 Task: Open Card Climbing Review in Board Content Strategy Implementation to Workspace Cloud Computing Software and add a team member Softage.2@softage.net, a label Red, a checklist Motorsports, an attachment from your google drive, a color Red and finally, add a card description 'Create and send out employee engagement survey on company vision' and a comment 'We should approach this task with a sense of experimentation and exploration, willing to try new things and take risks.'. Add a start date 'Jan 02, 1900' with a due date 'Jan 09, 1900'
Action: Mouse moved to (86, 321)
Screenshot: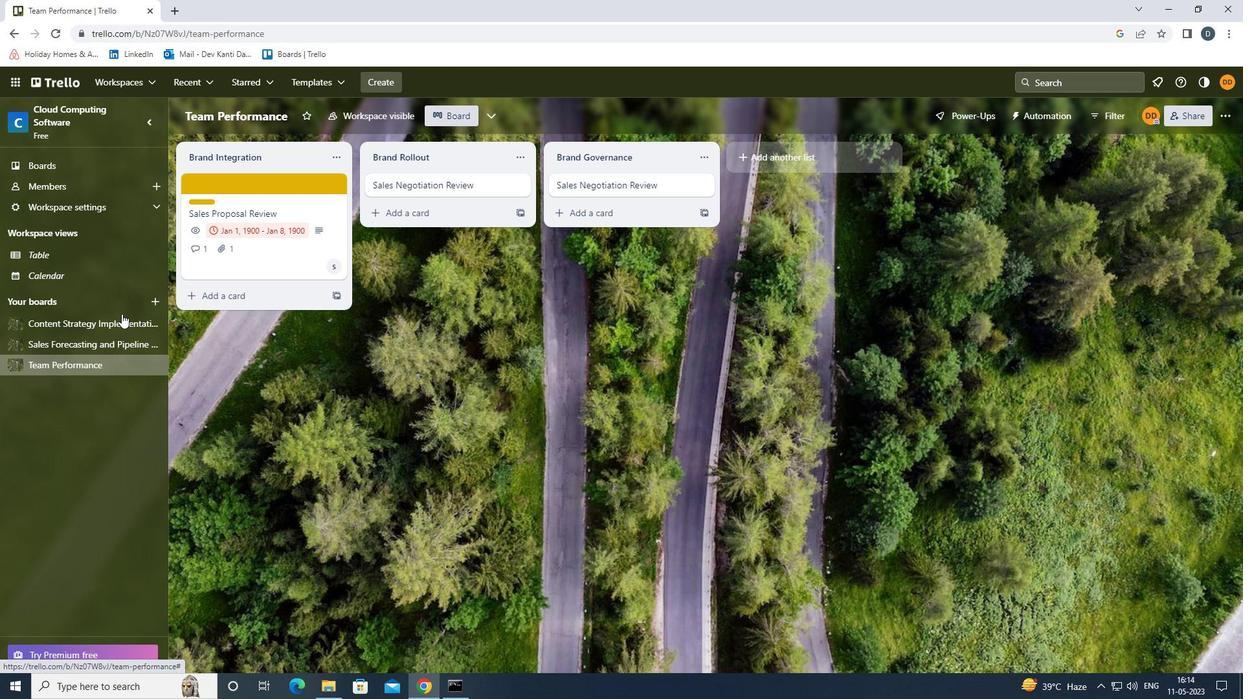 
Action: Mouse pressed left at (86, 321)
Screenshot: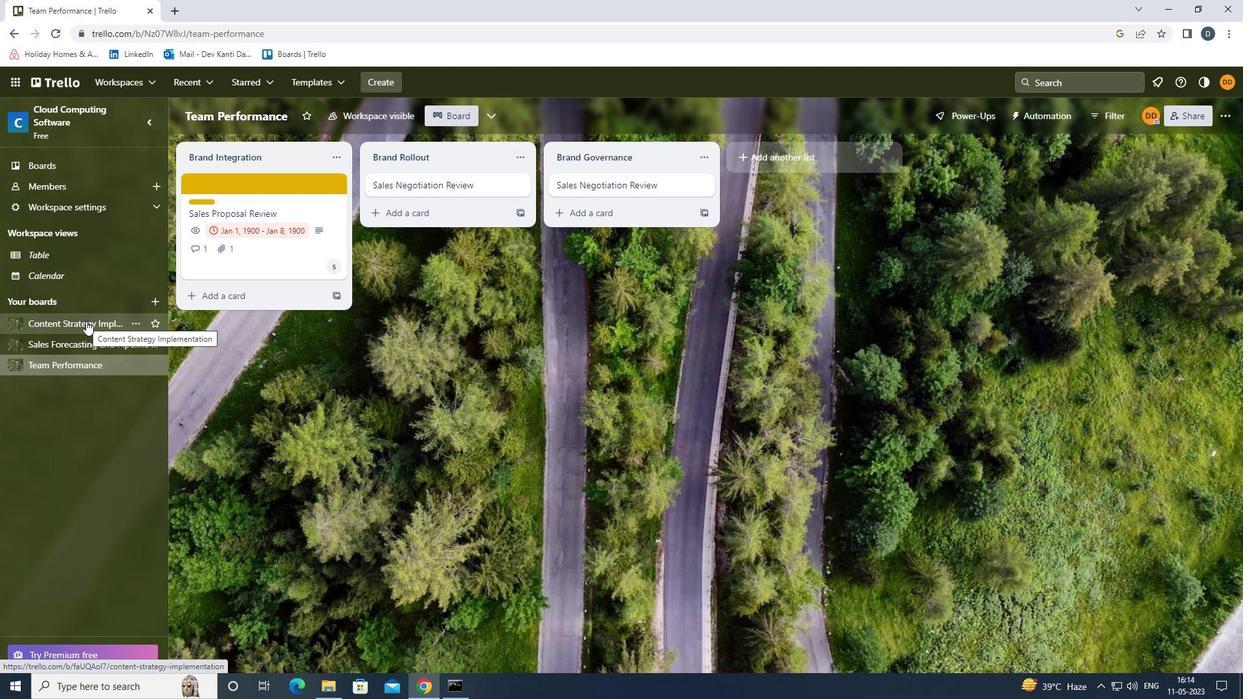 
Action: Mouse moved to (270, 191)
Screenshot: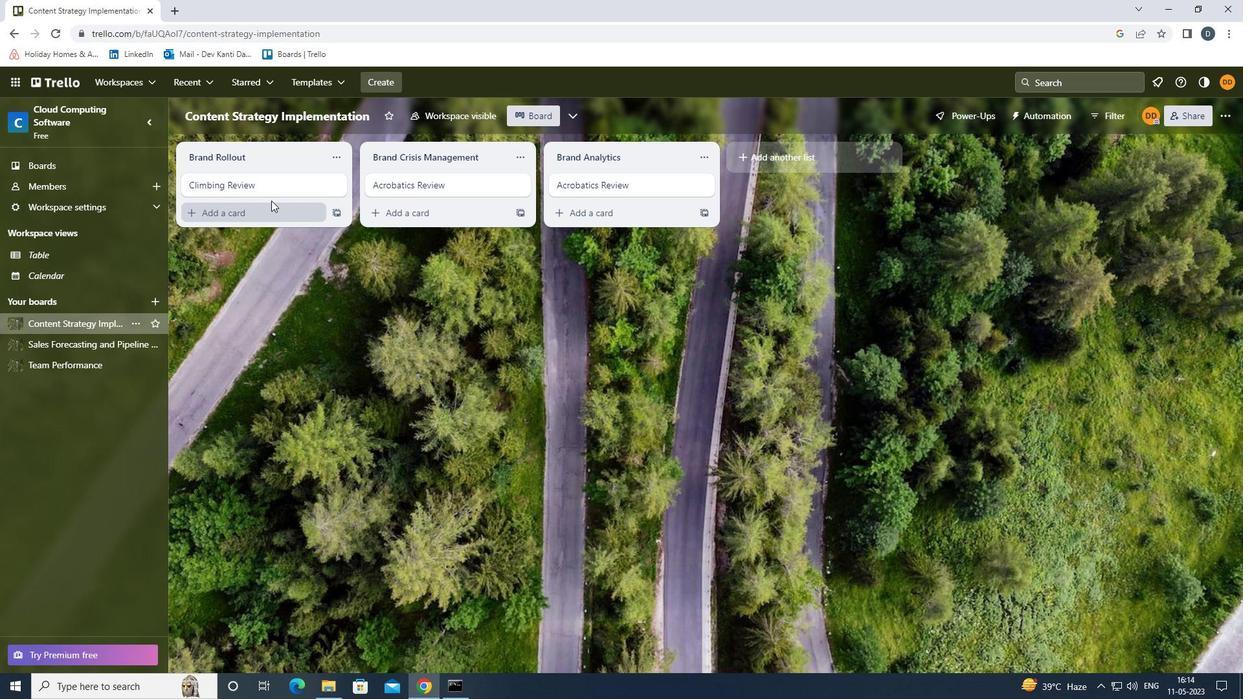 
Action: Mouse pressed left at (270, 191)
Screenshot: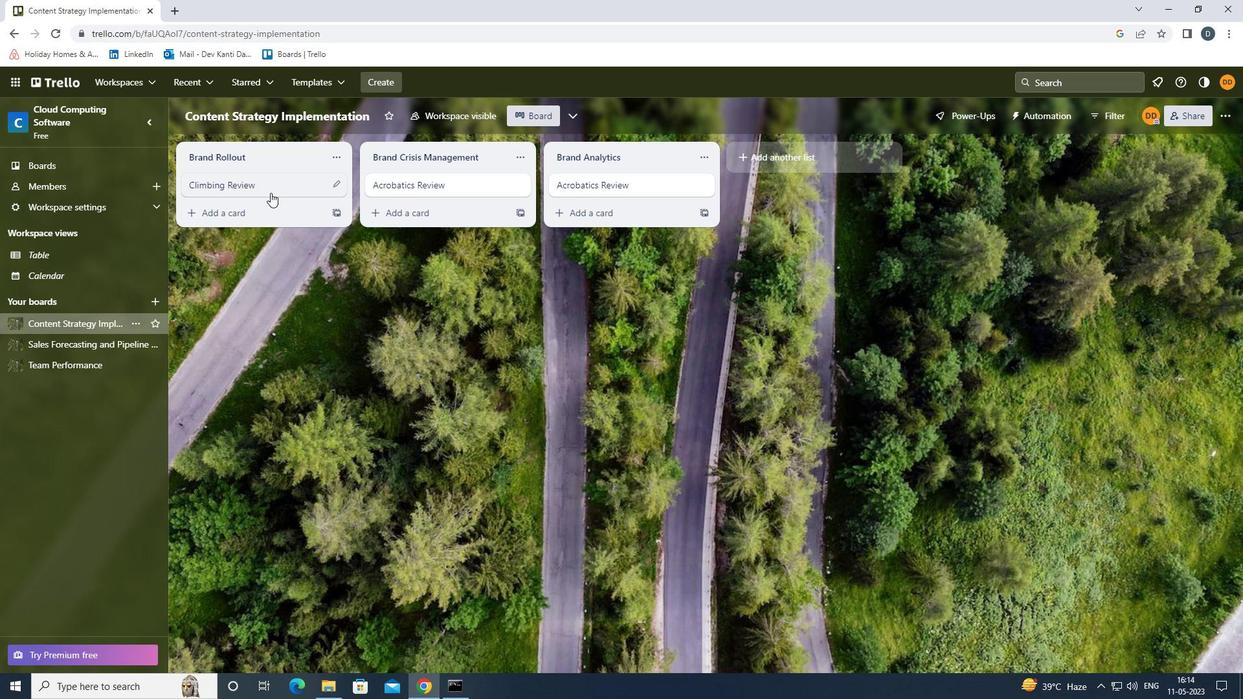 
Action: Mouse moved to (772, 185)
Screenshot: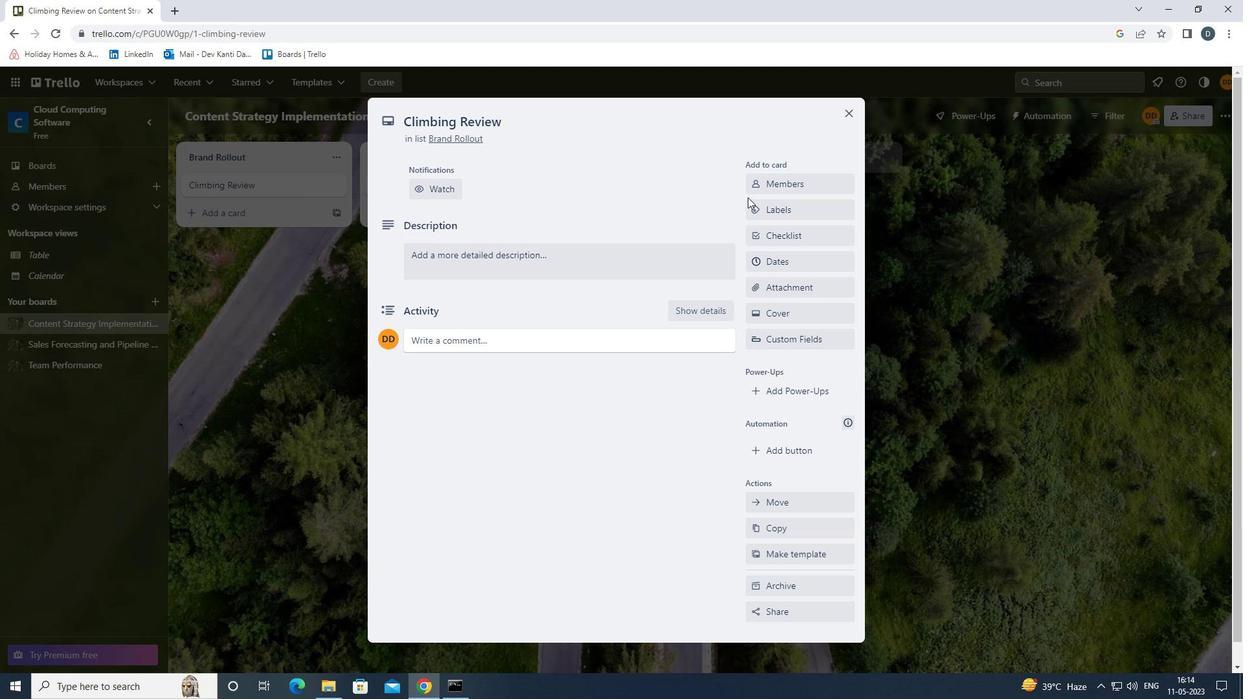 
Action: Mouse pressed left at (772, 185)
Screenshot: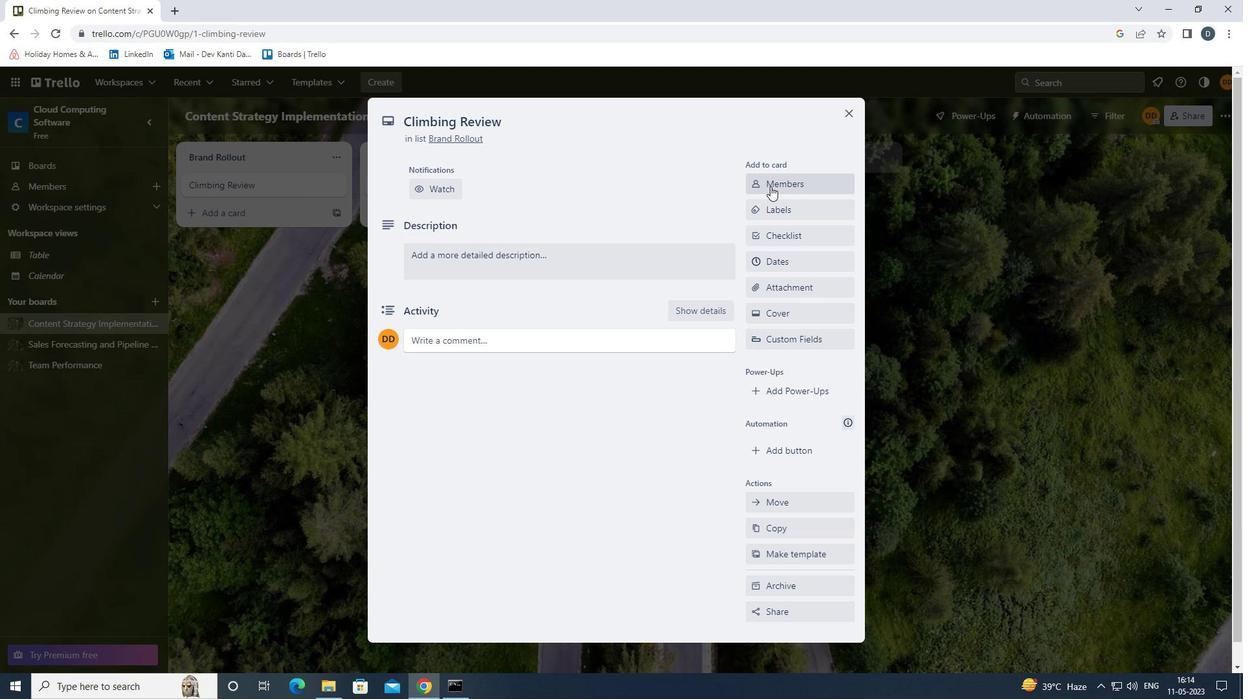 
Action: Key pressed <Key.shift>SOFTAGE.2<Key.shift><Key.shift><Key.shift><Key.shift><Key.shift><Key.shift><Key.shift><Key.shift><Key.shift><Key.shift><Key.shift><Key.shift><Key.shift><Key.shift>@SOFTAGE.NET
Screenshot: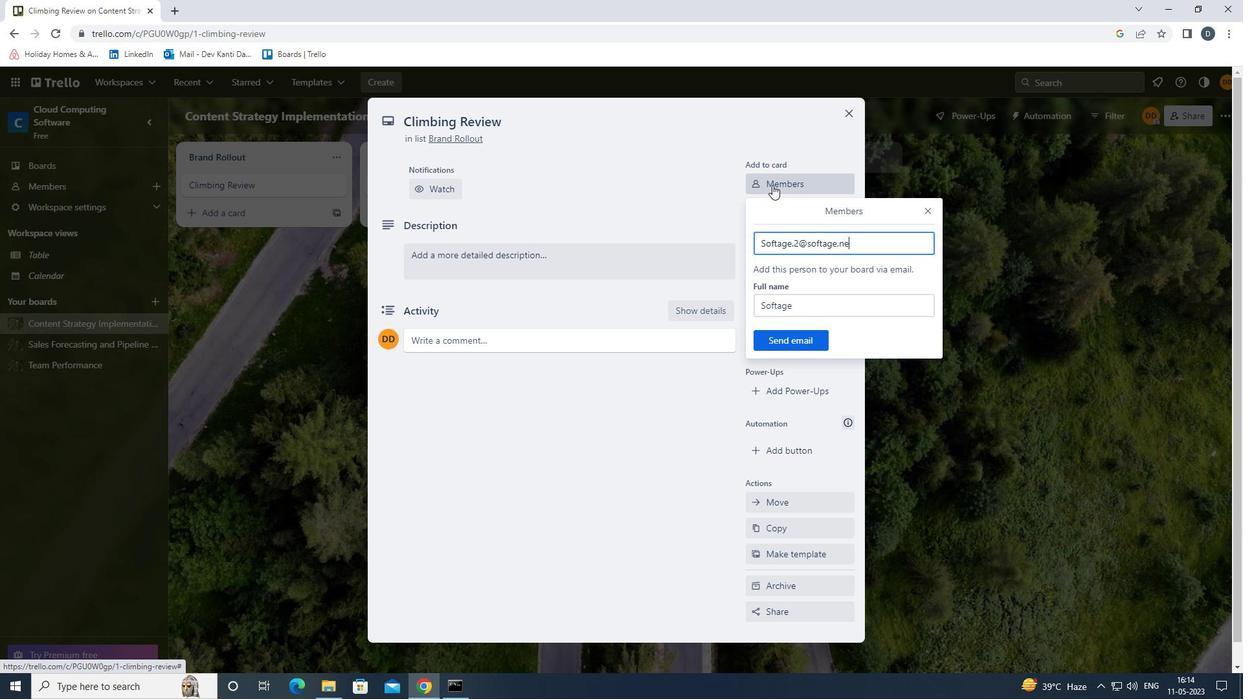 
Action: Mouse moved to (796, 342)
Screenshot: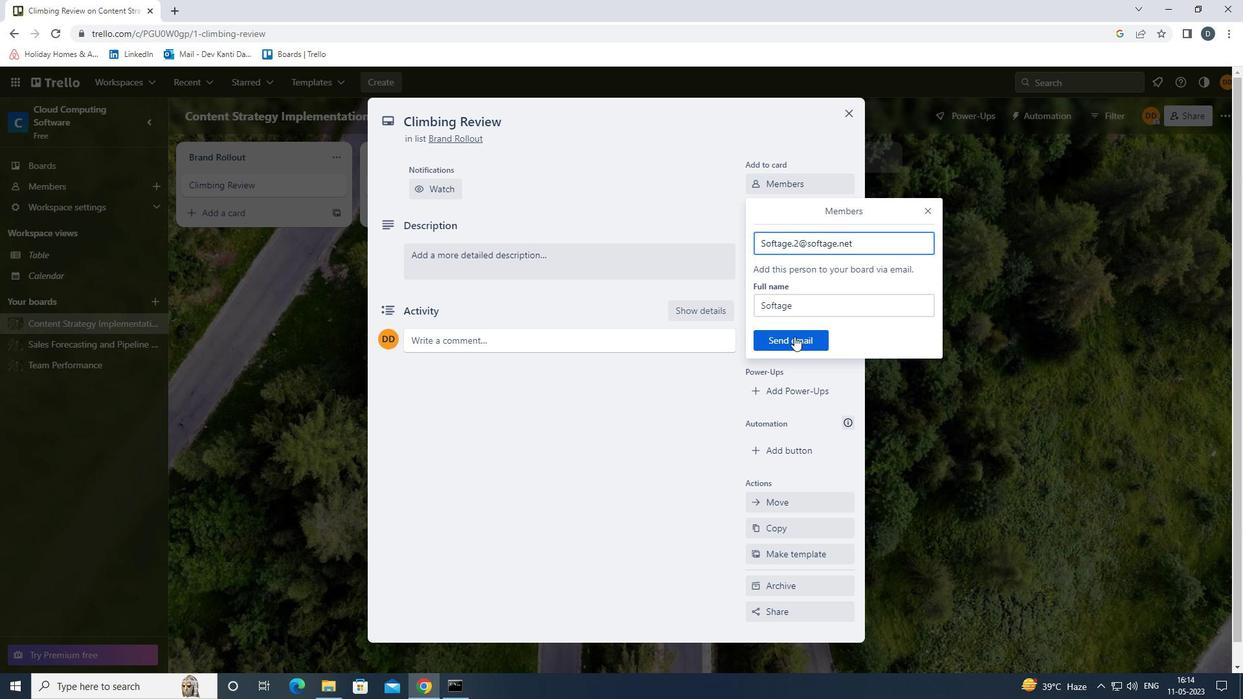 
Action: Mouse pressed left at (796, 342)
Screenshot: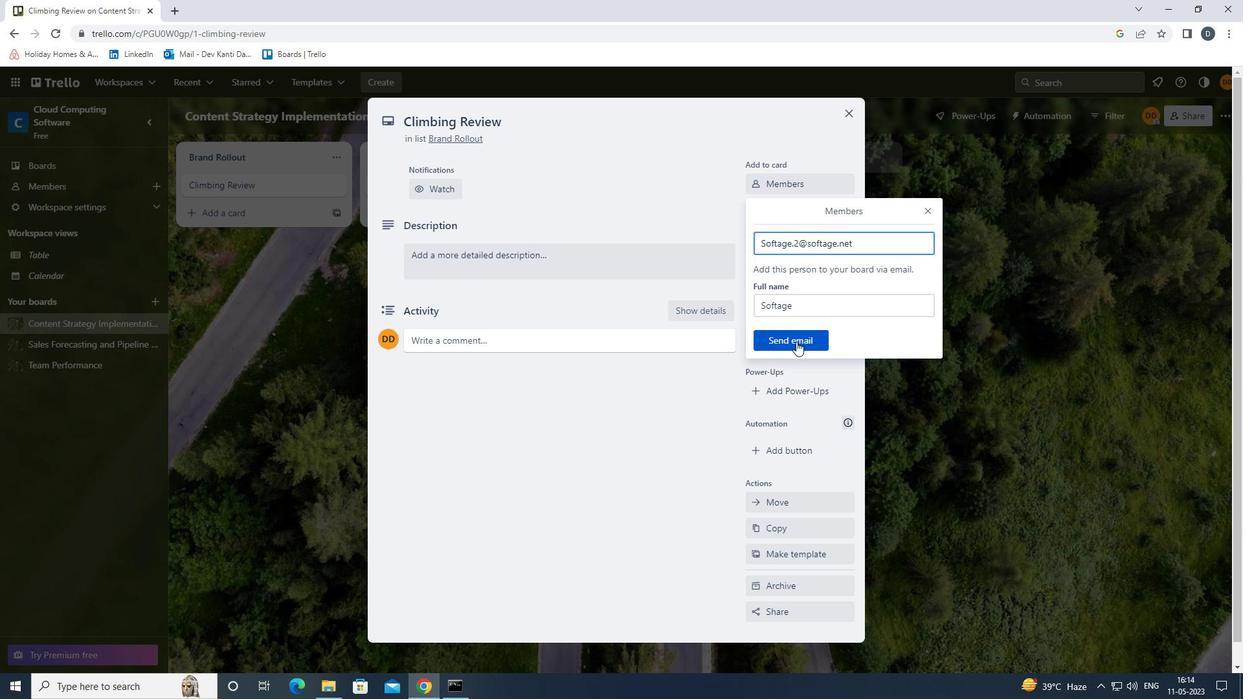 
Action: Mouse moved to (801, 254)
Screenshot: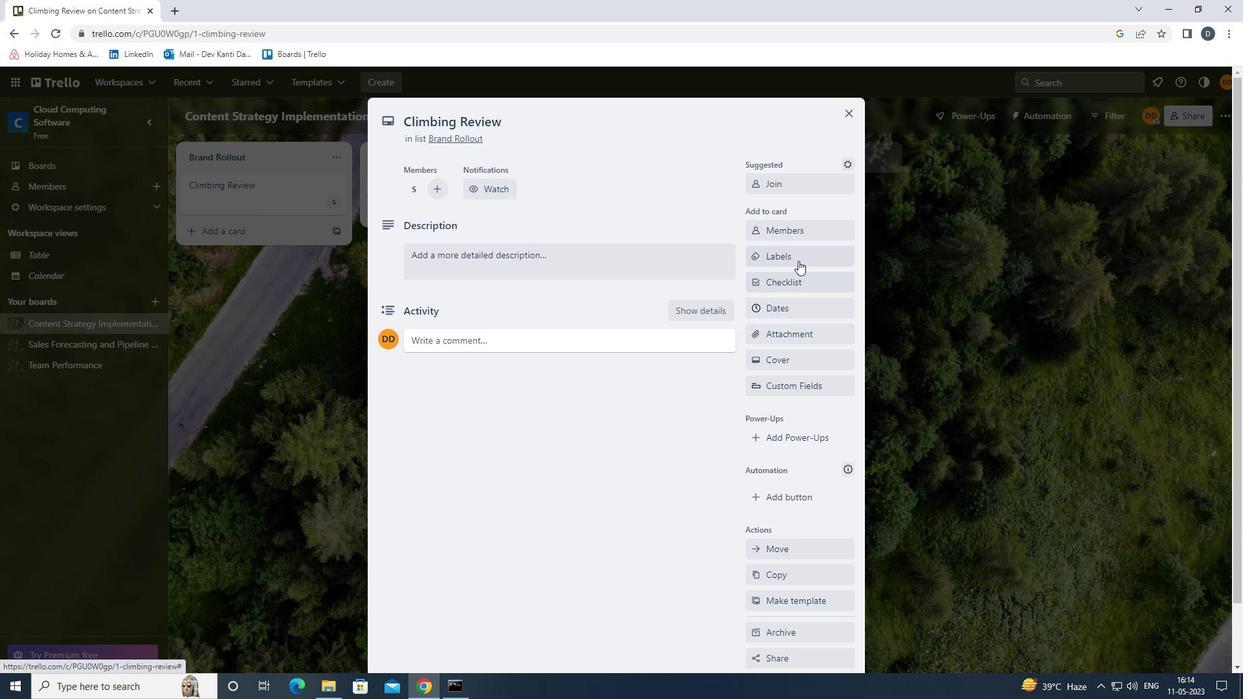 
Action: Mouse pressed left at (801, 254)
Screenshot: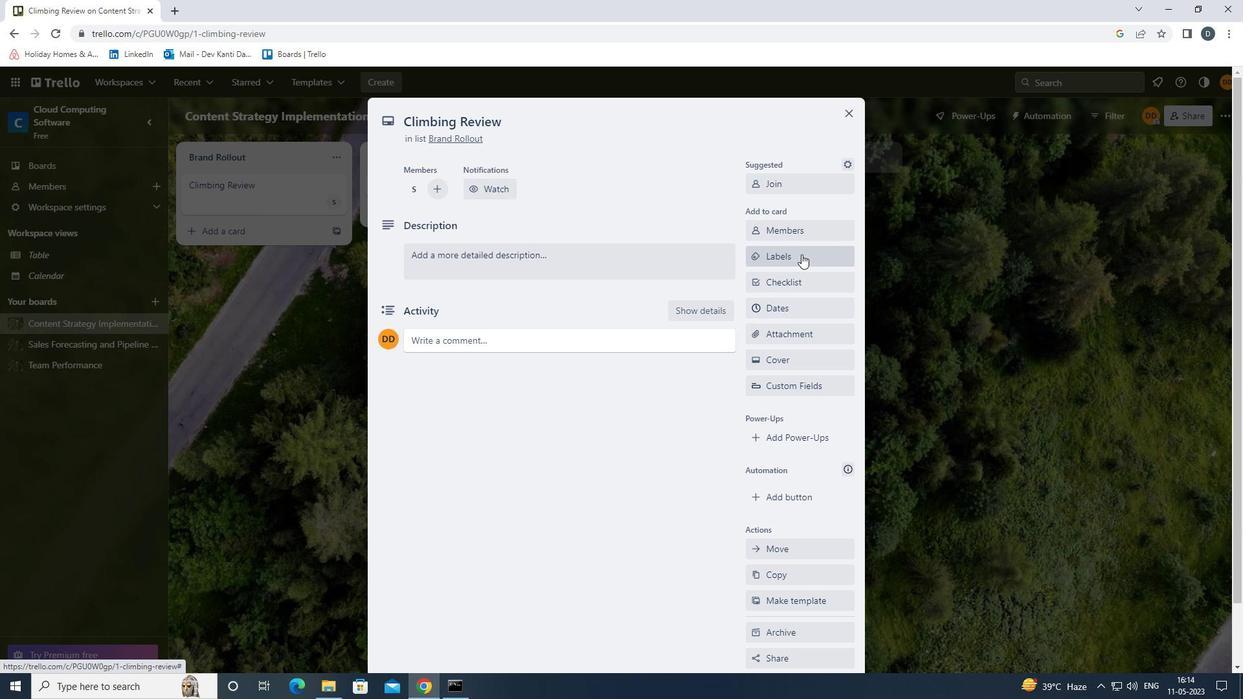 
Action: Mouse moved to (831, 430)
Screenshot: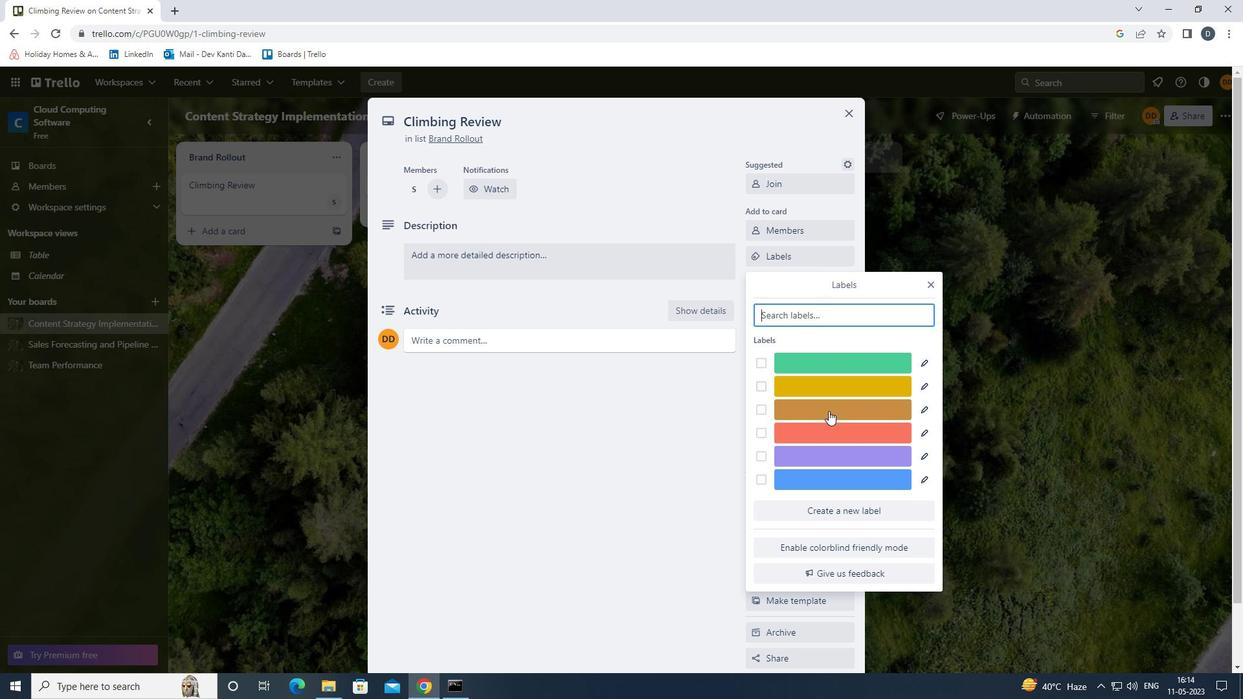 
Action: Mouse pressed left at (831, 430)
Screenshot: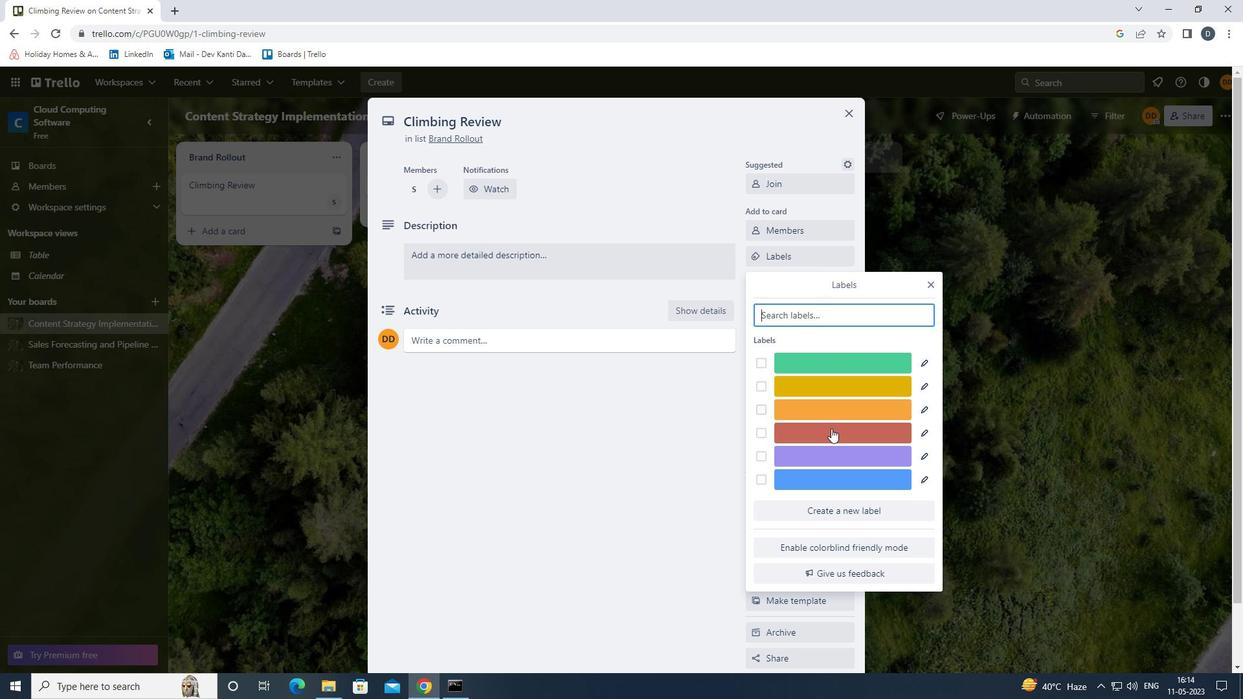 
Action: Mouse moved to (930, 286)
Screenshot: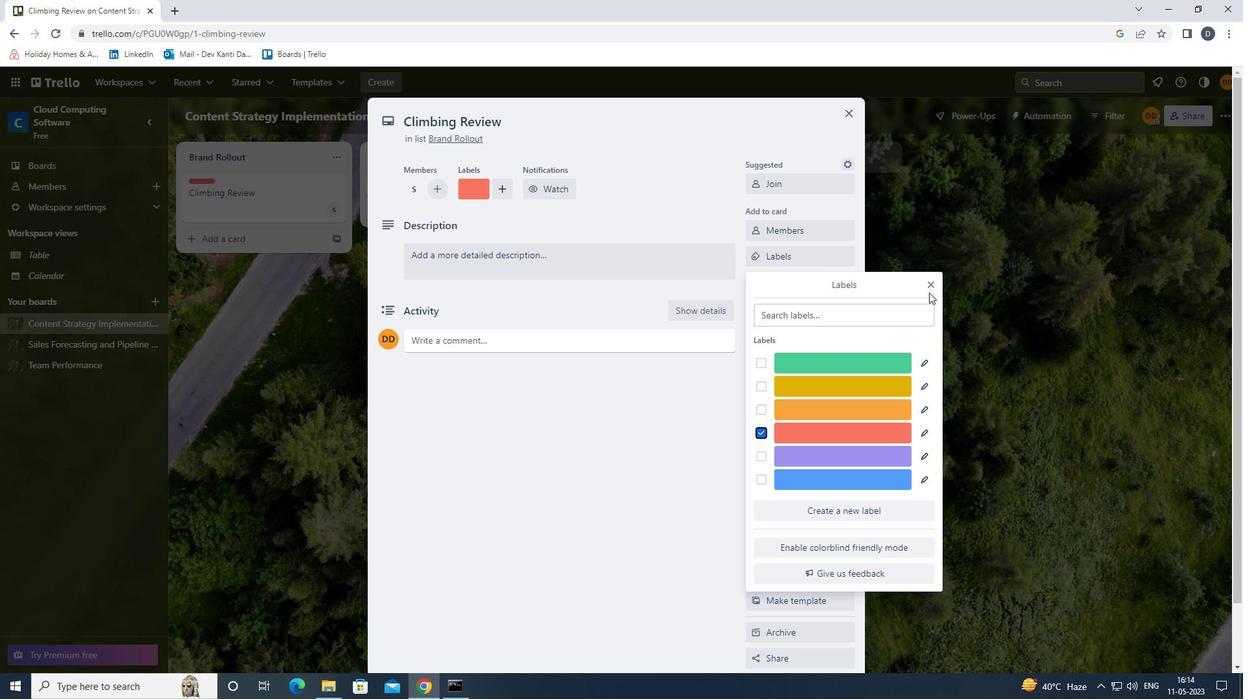 
Action: Mouse pressed left at (930, 286)
Screenshot: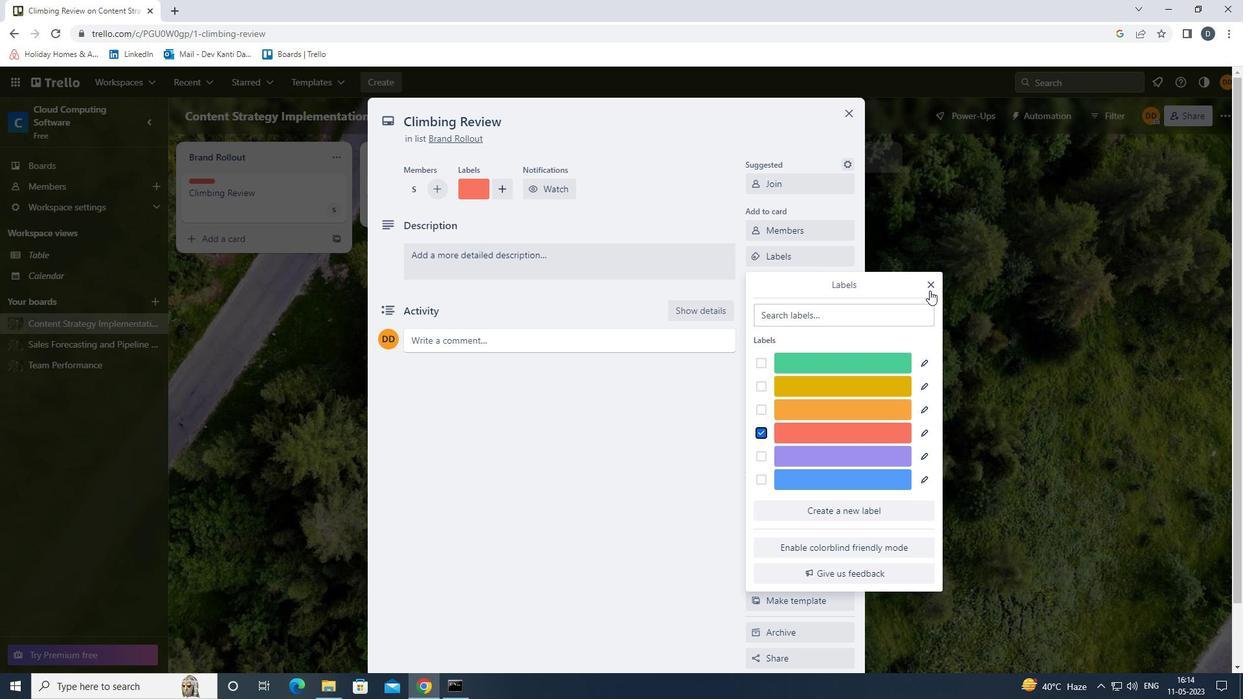 
Action: Mouse moved to (812, 291)
Screenshot: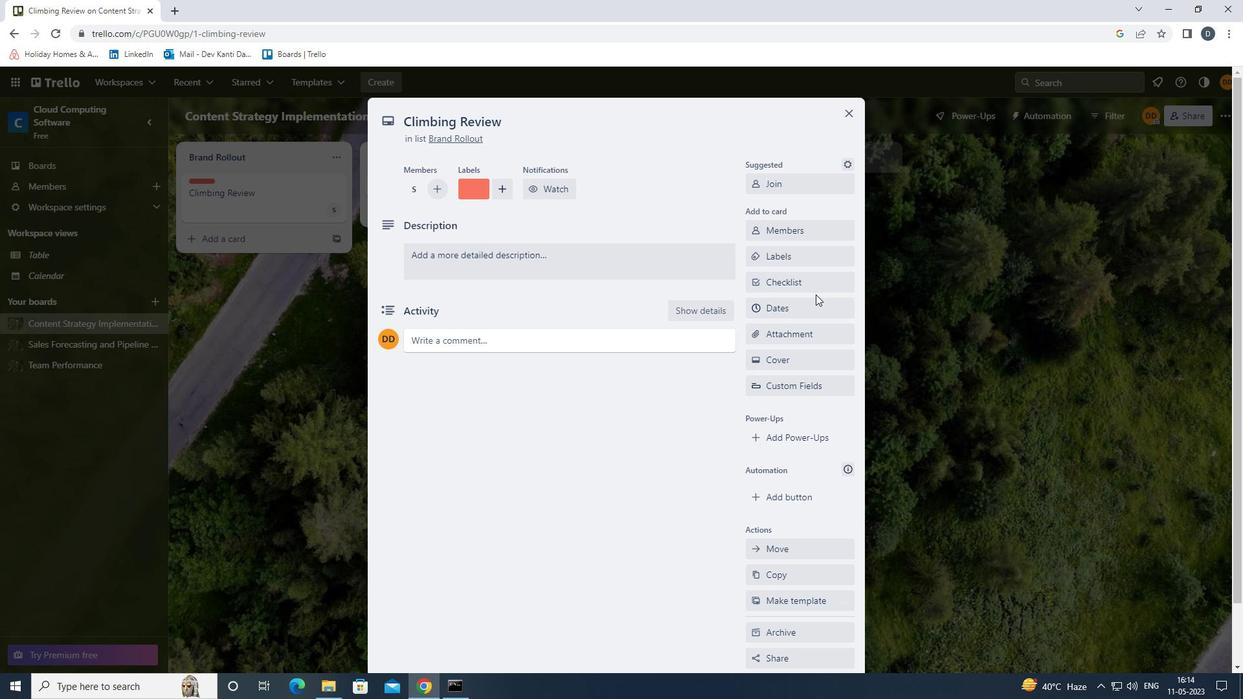 
Action: Mouse pressed left at (812, 291)
Screenshot: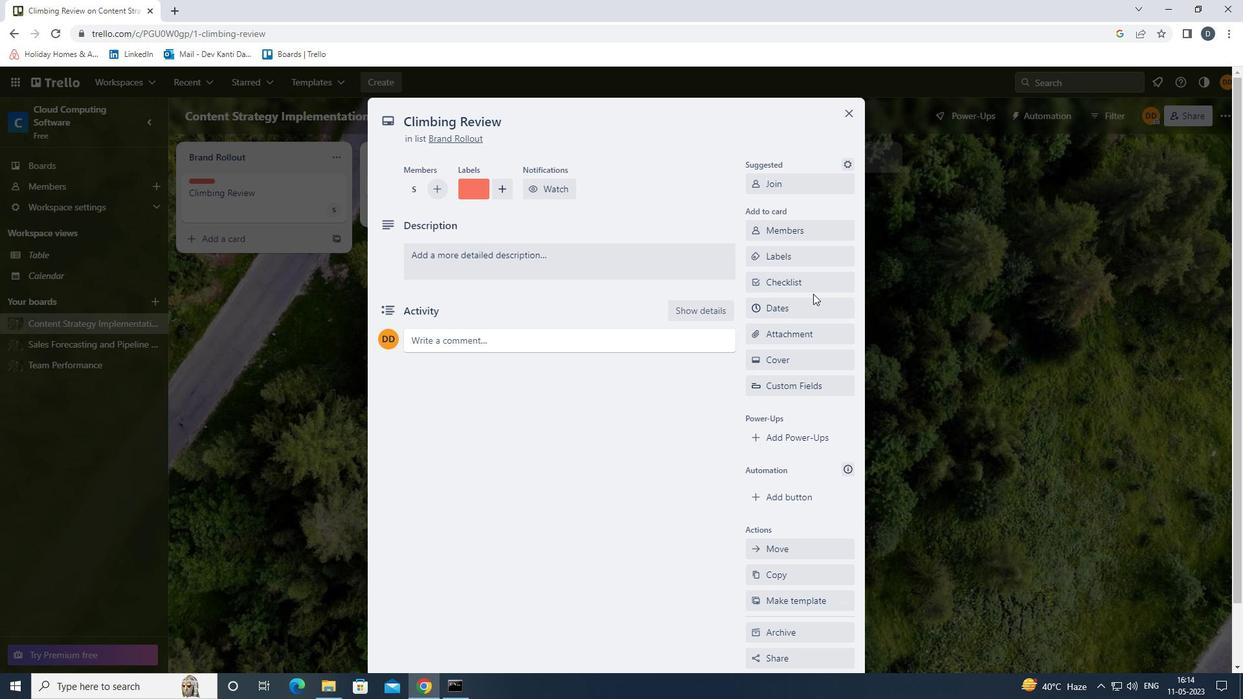 
Action: Key pressed <Key.shift><Key.shift><Key.shift><Key.shift><Key.shift><Key.shift><Key.shift><Key.shift><Key.shift><Key.shift><Key.shift>MOTORSPORTS<Key.enter>
Screenshot: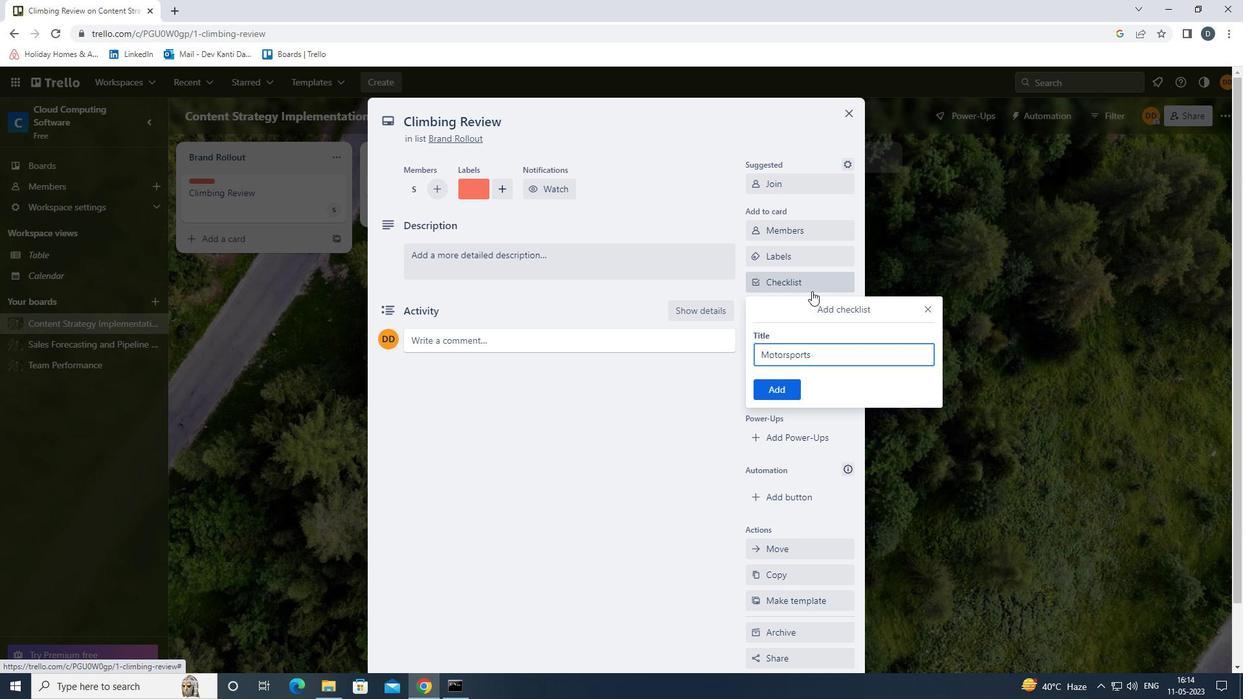 
Action: Mouse moved to (810, 330)
Screenshot: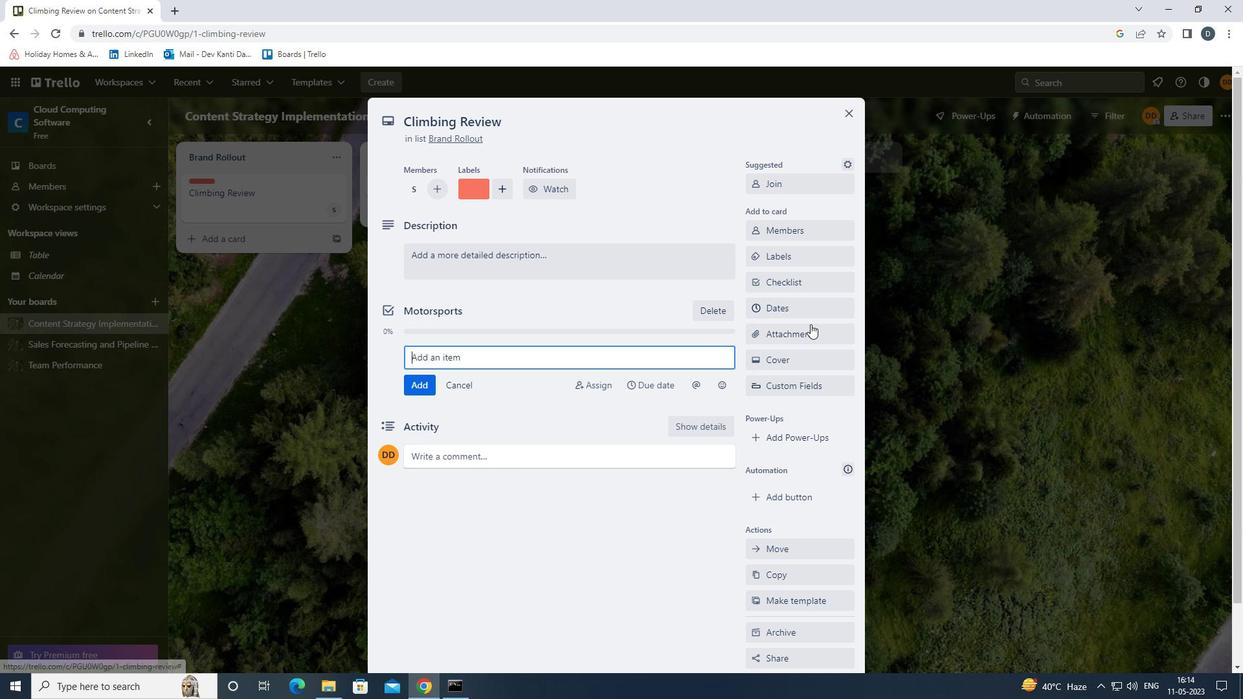 
Action: Mouse pressed left at (810, 330)
Screenshot: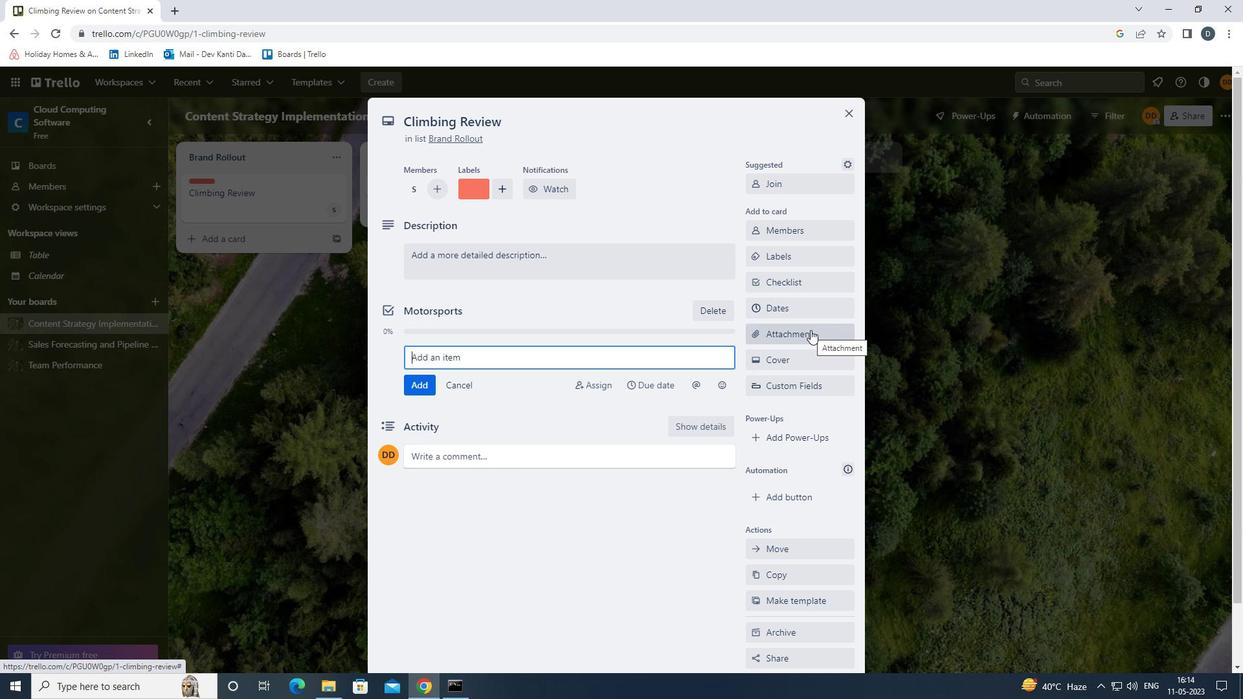 
Action: Mouse moved to (799, 428)
Screenshot: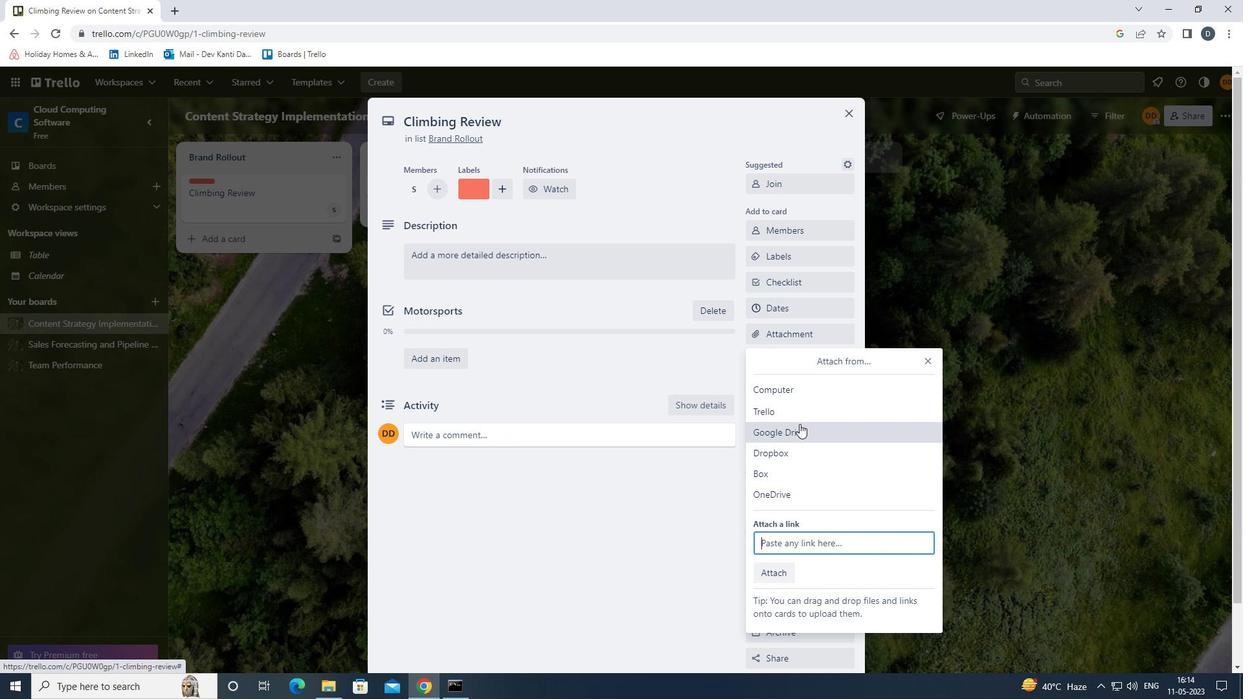 
Action: Mouse pressed left at (799, 428)
Screenshot: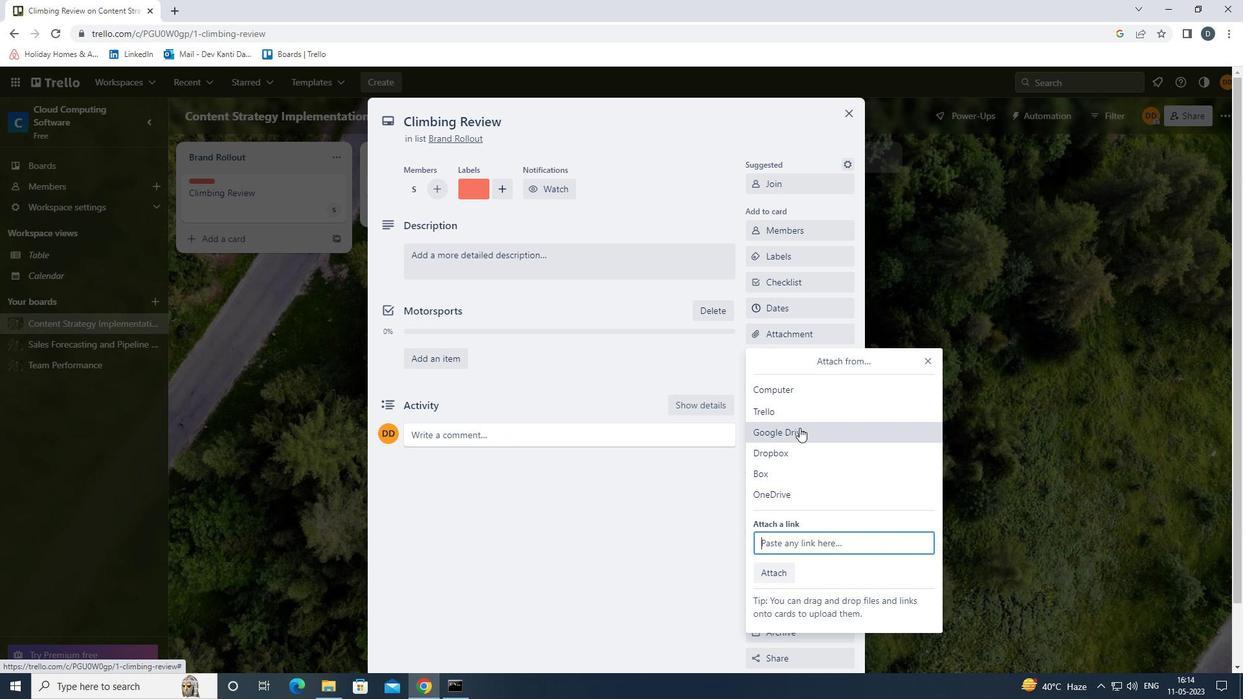 
Action: Mouse moved to (350, 375)
Screenshot: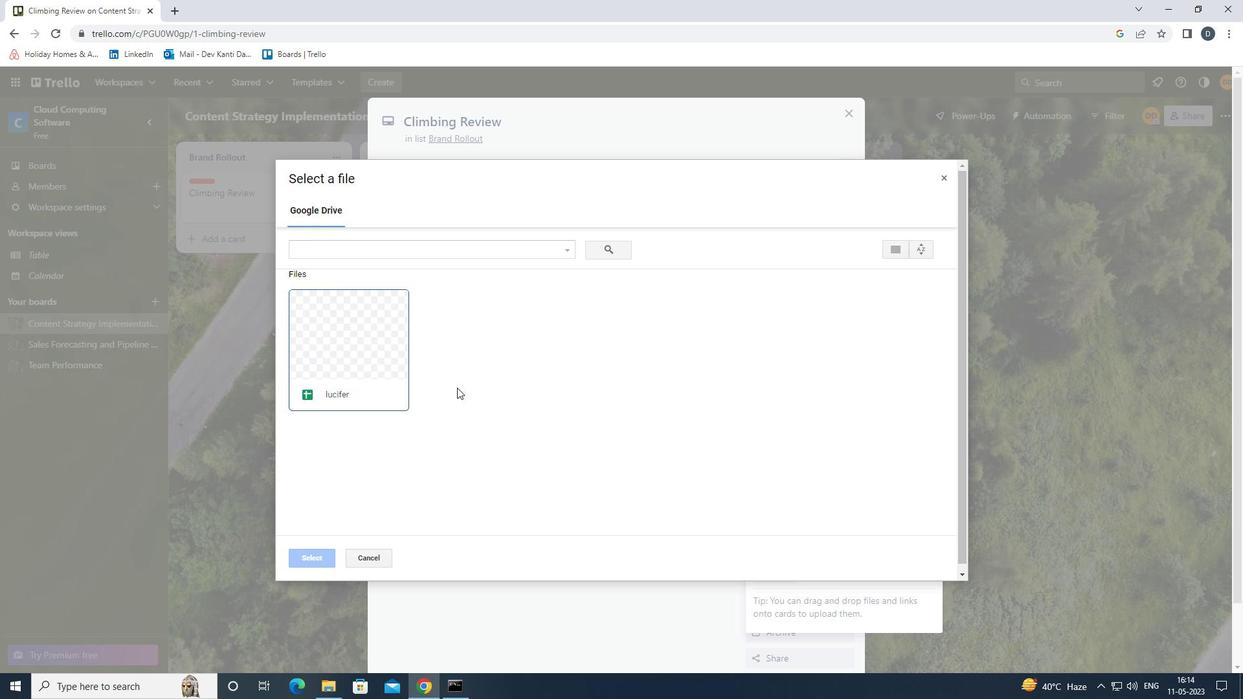 
Action: Mouse pressed left at (350, 375)
Screenshot: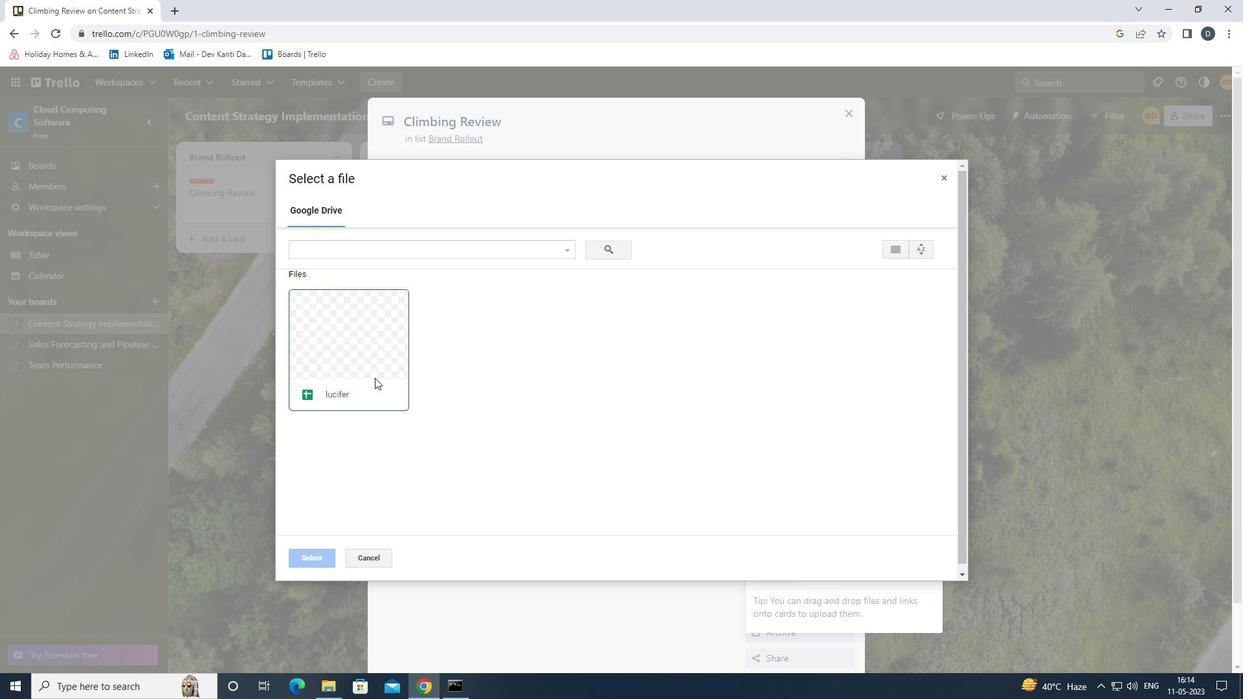 
Action: Mouse moved to (321, 572)
Screenshot: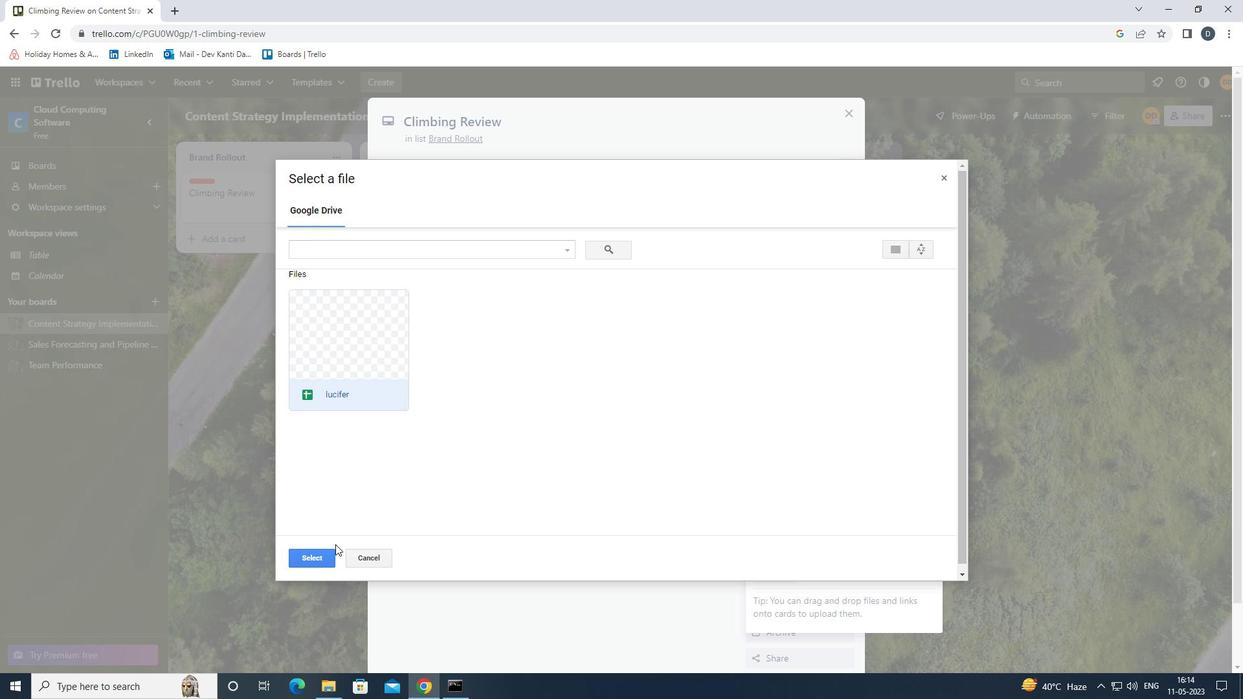 
Action: Mouse pressed left at (321, 572)
Screenshot: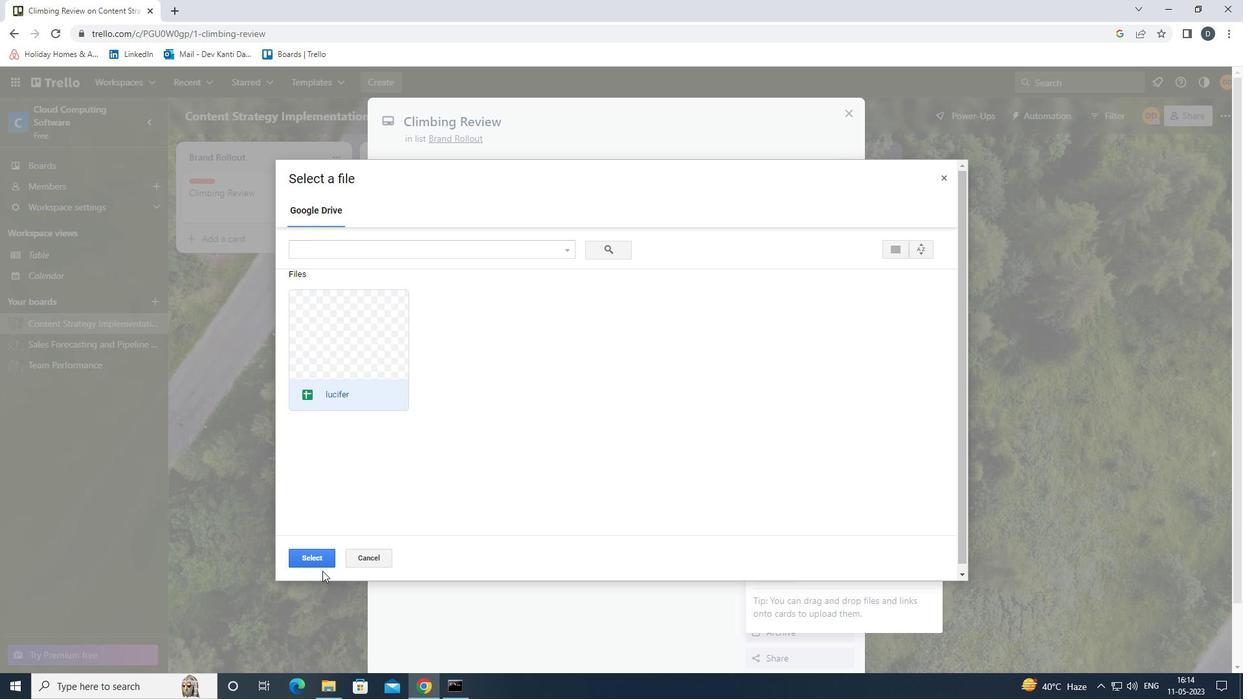 
Action: Mouse moved to (320, 566)
Screenshot: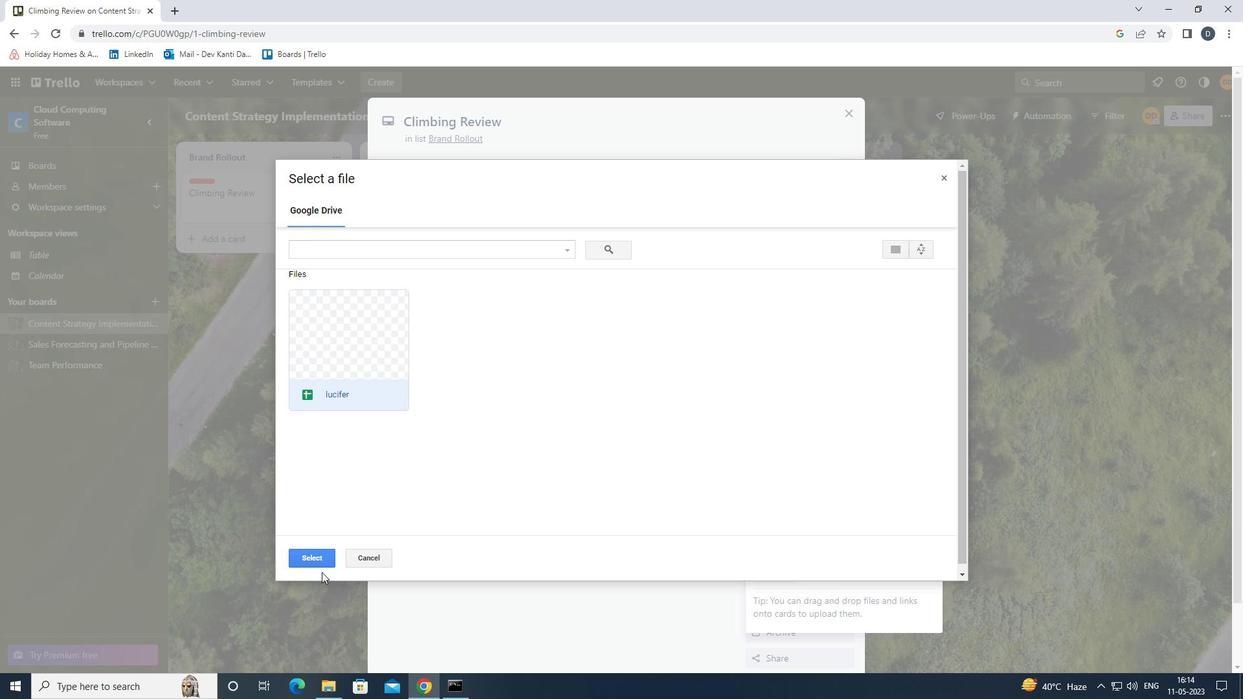 
Action: Mouse pressed left at (320, 566)
Screenshot: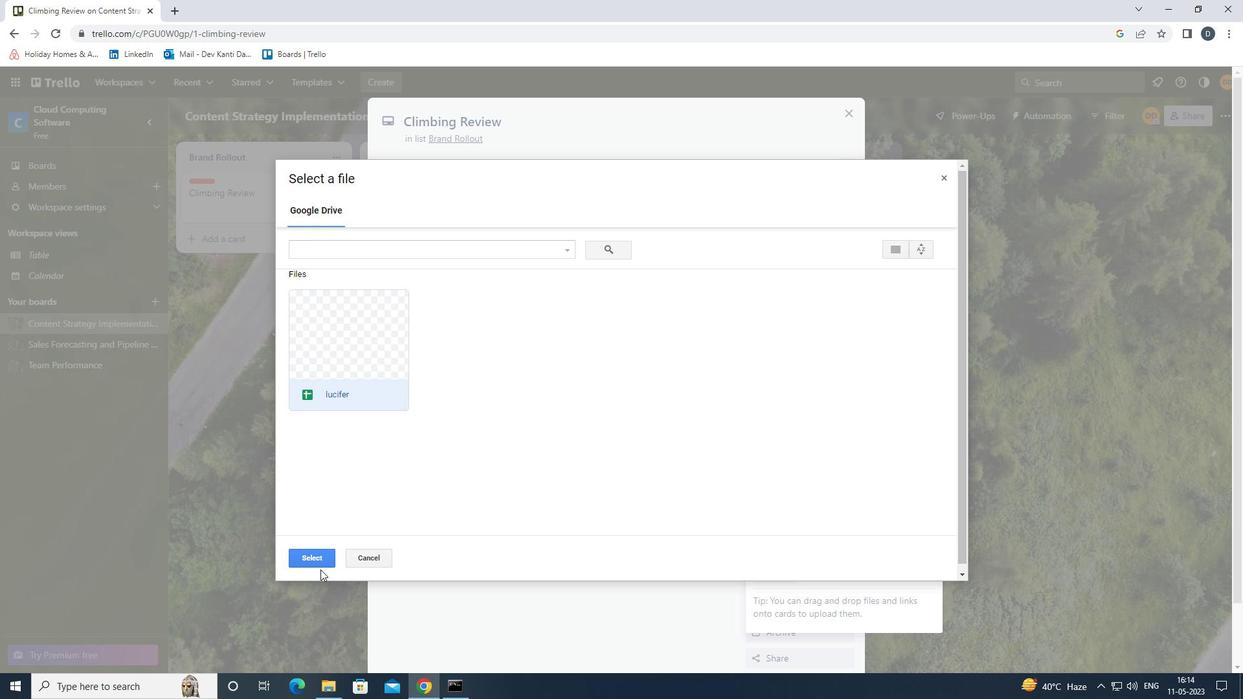 
Action: Mouse moved to (791, 360)
Screenshot: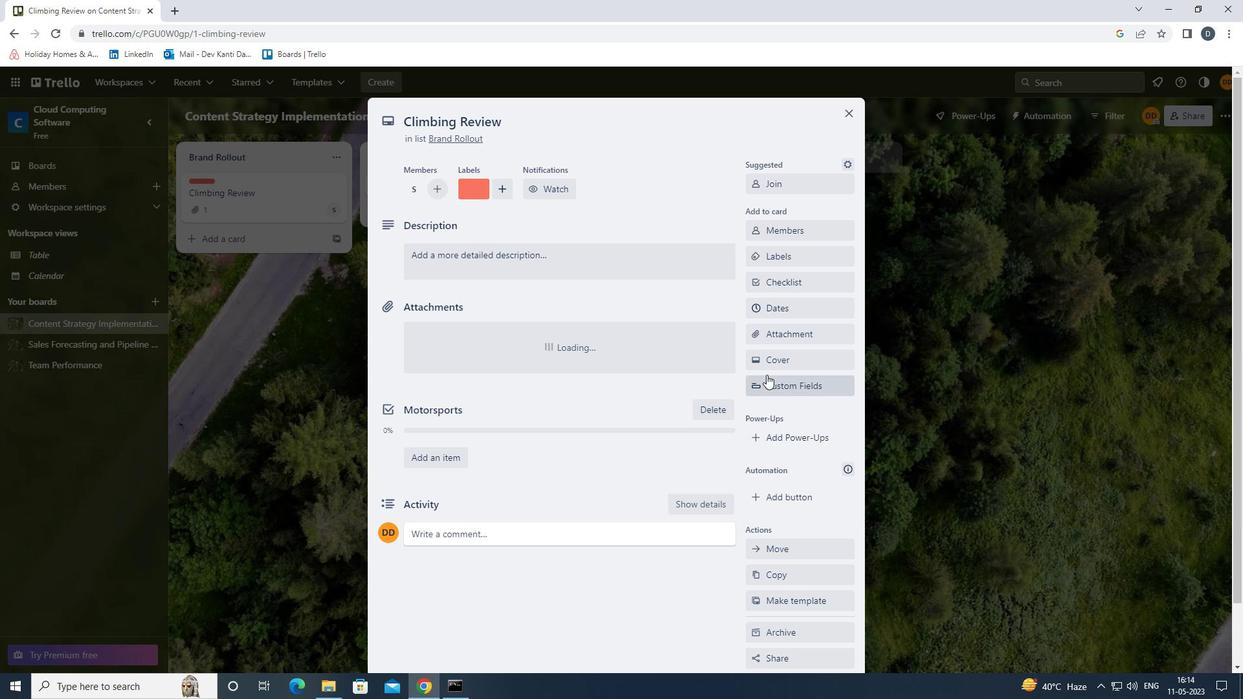 
Action: Mouse pressed left at (791, 360)
Screenshot: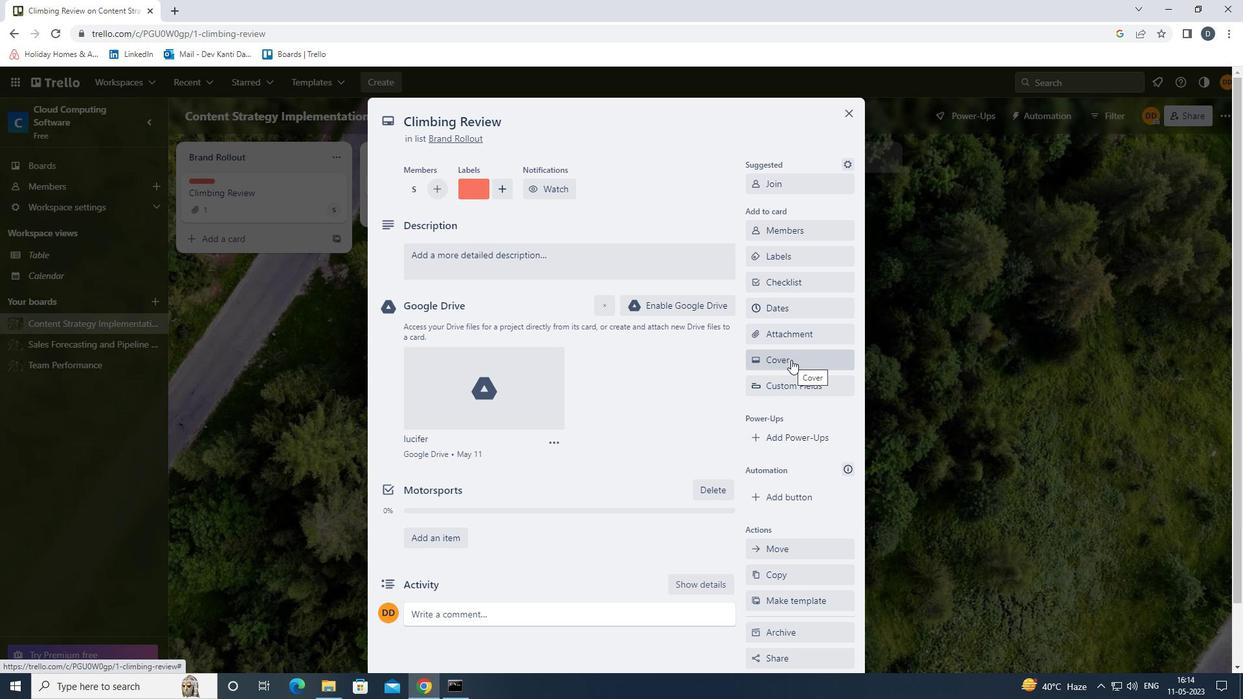 
Action: Mouse moved to (888, 413)
Screenshot: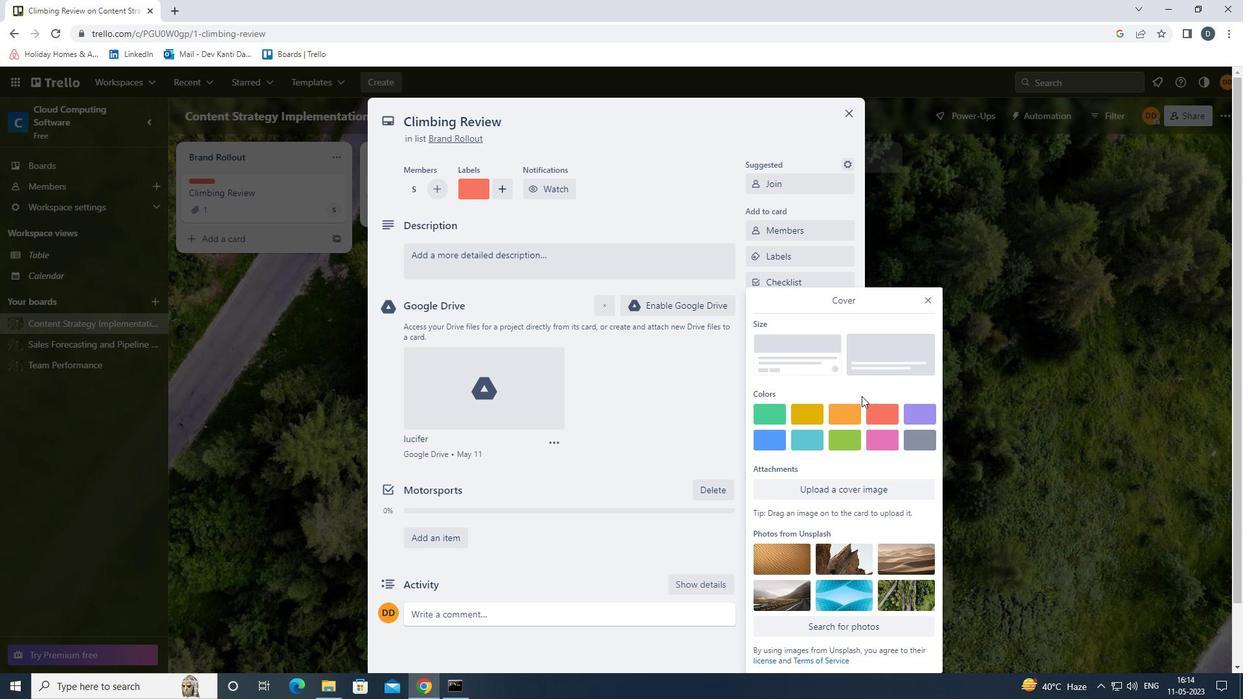 
Action: Mouse pressed left at (888, 413)
Screenshot: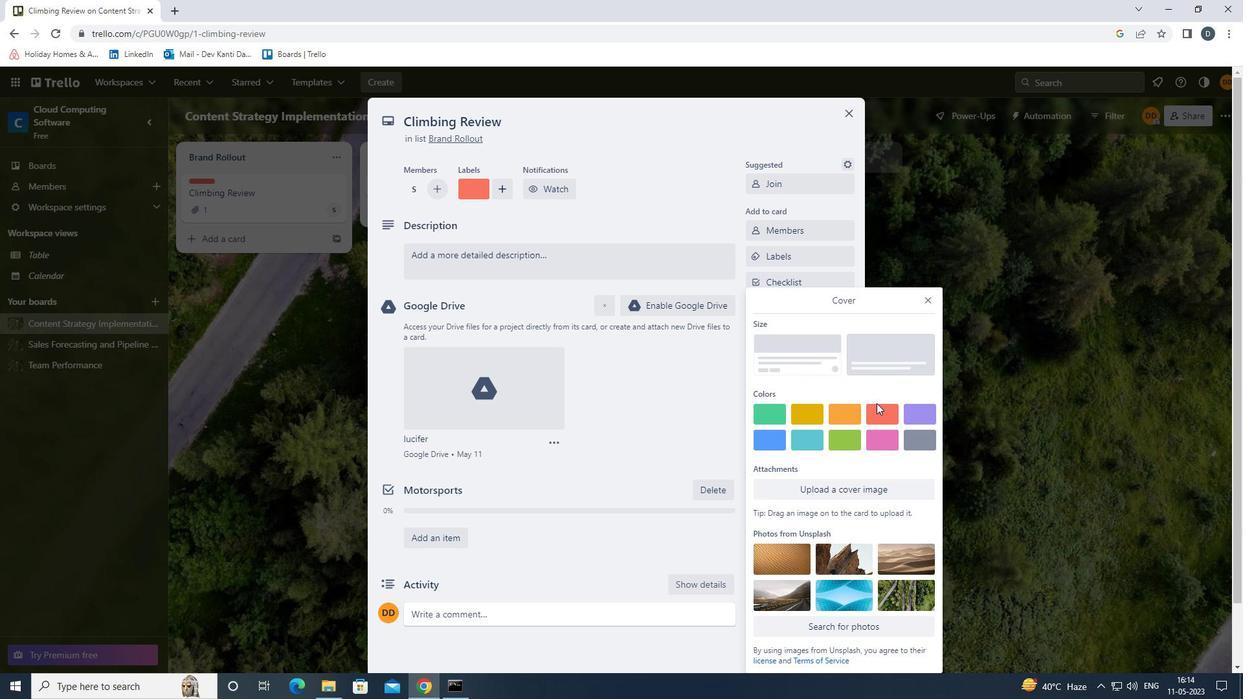 
Action: Mouse moved to (932, 277)
Screenshot: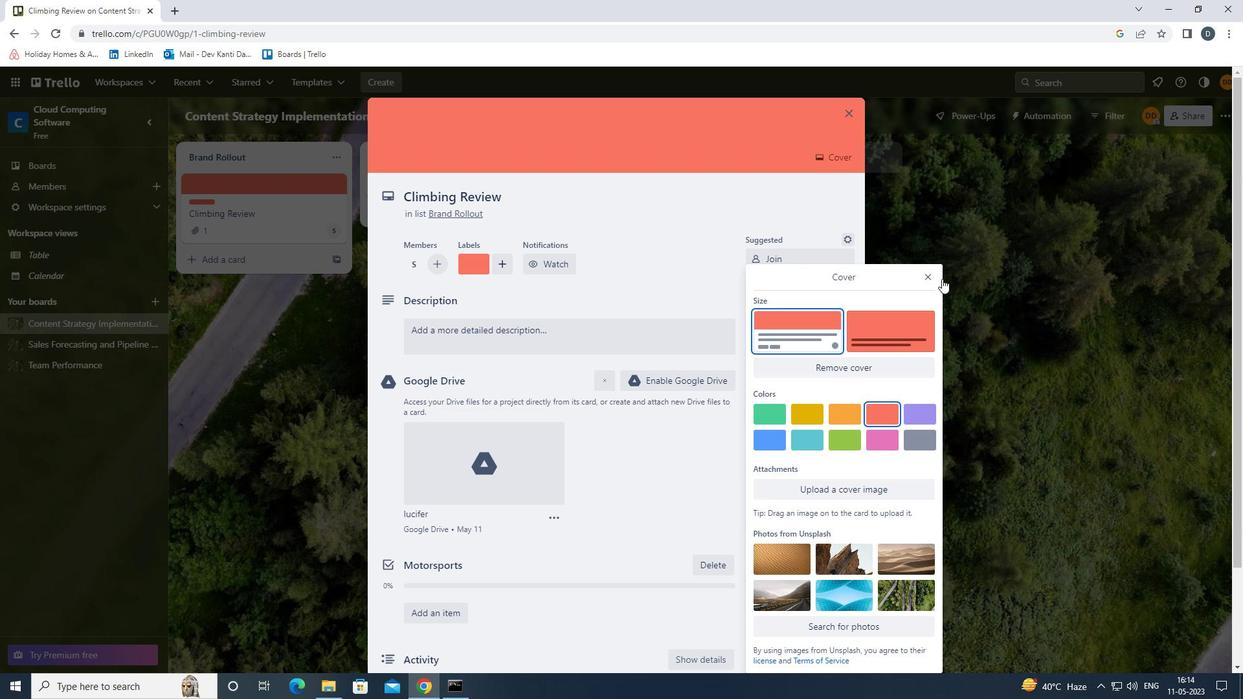 
Action: Mouse pressed left at (932, 277)
Screenshot: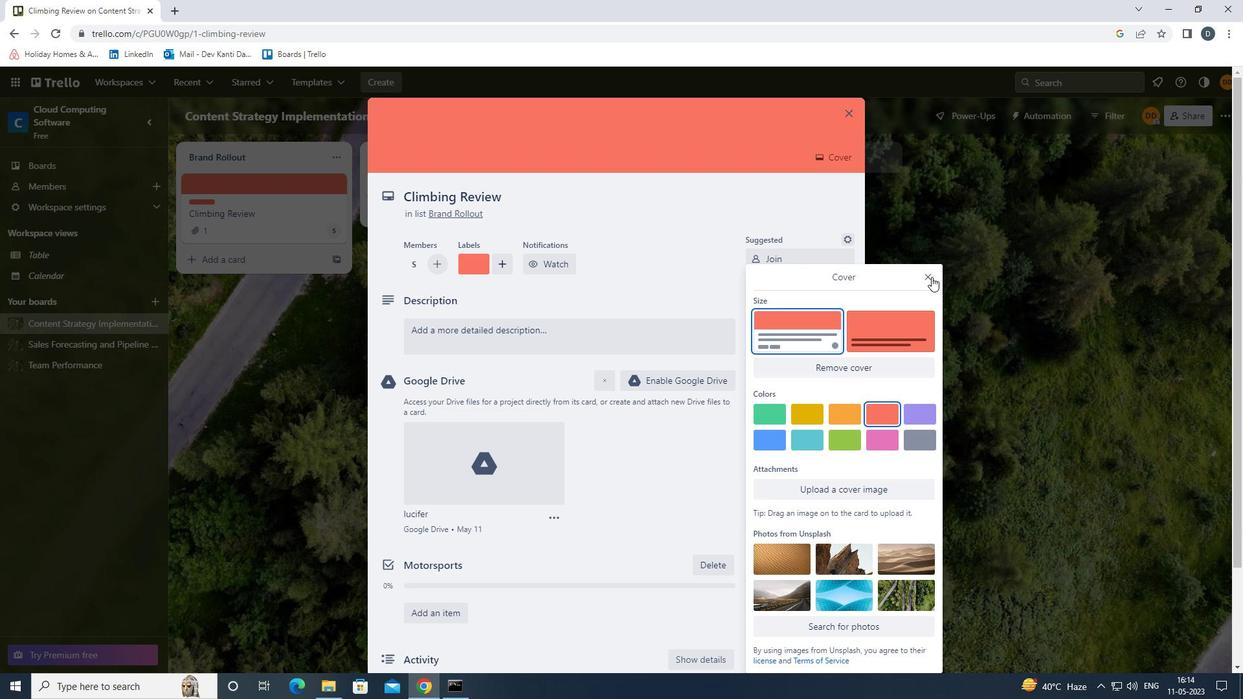 
Action: Mouse moved to (623, 347)
Screenshot: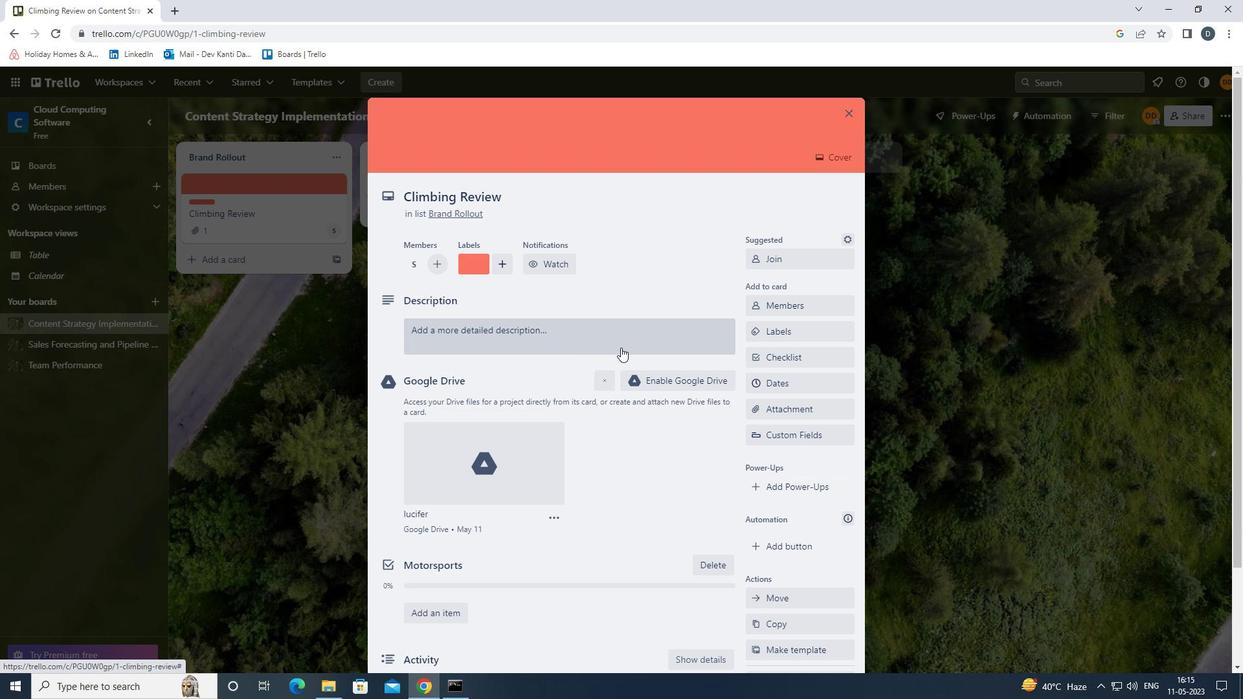 
Action: Mouse pressed left at (623, 347)
Screenshot: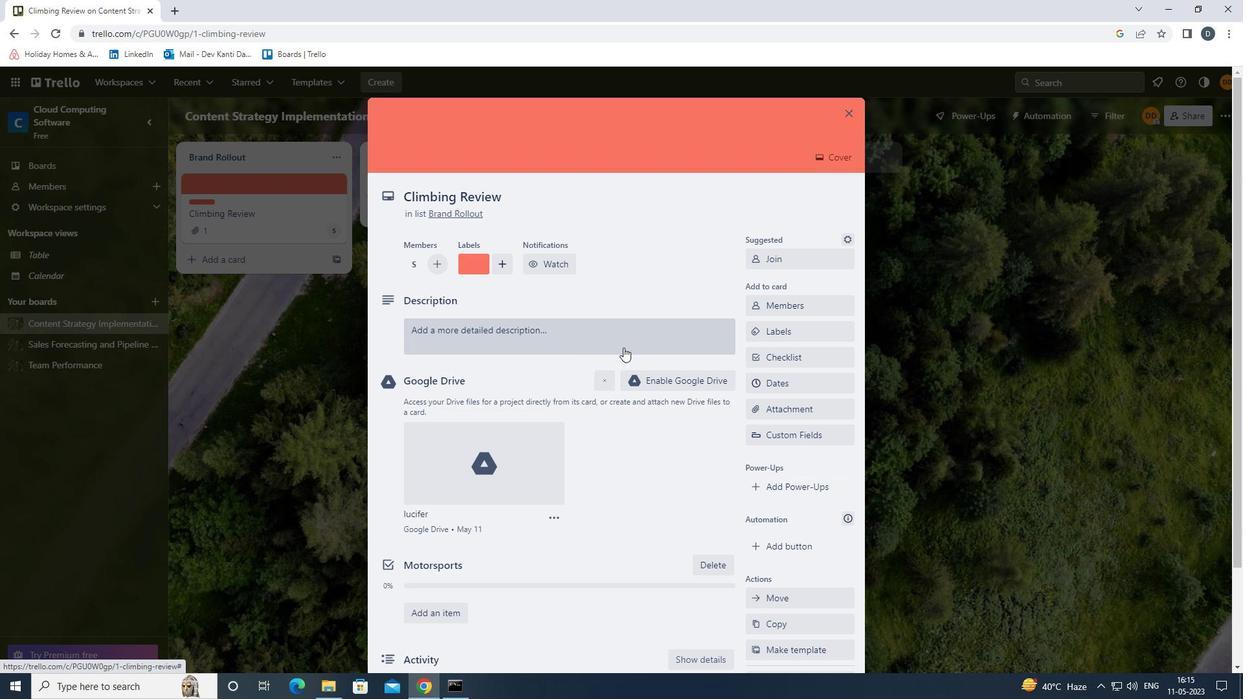 
Action: Mouse moved to (624, 347)
Screenshot: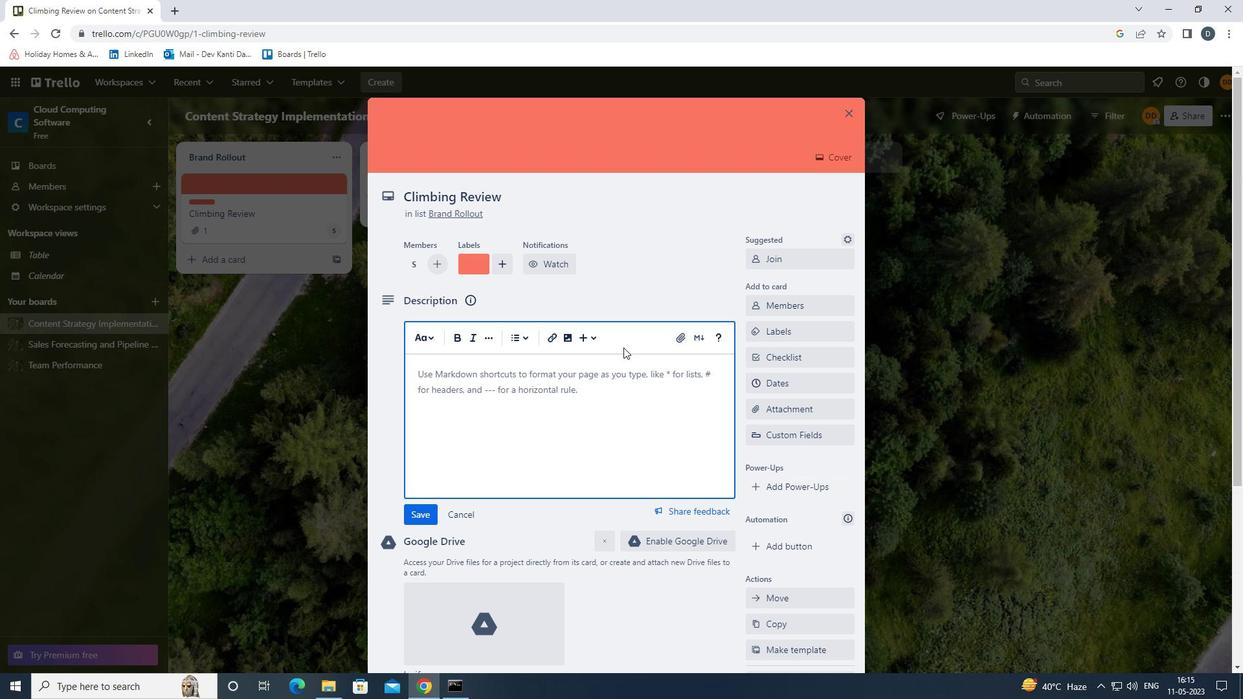 
Action: Key pressed <Key.shift>CREATE<Key.space>AND<Key.space>SEND<Key.space>OUT<Key.space>EMPLOYEE<Key.space>ENGAGEMENT<Key.space>SURVEY<Key.space>ON<Key.space>COMPANY<Key.space>VISION.<Key.enter>
Screenshot: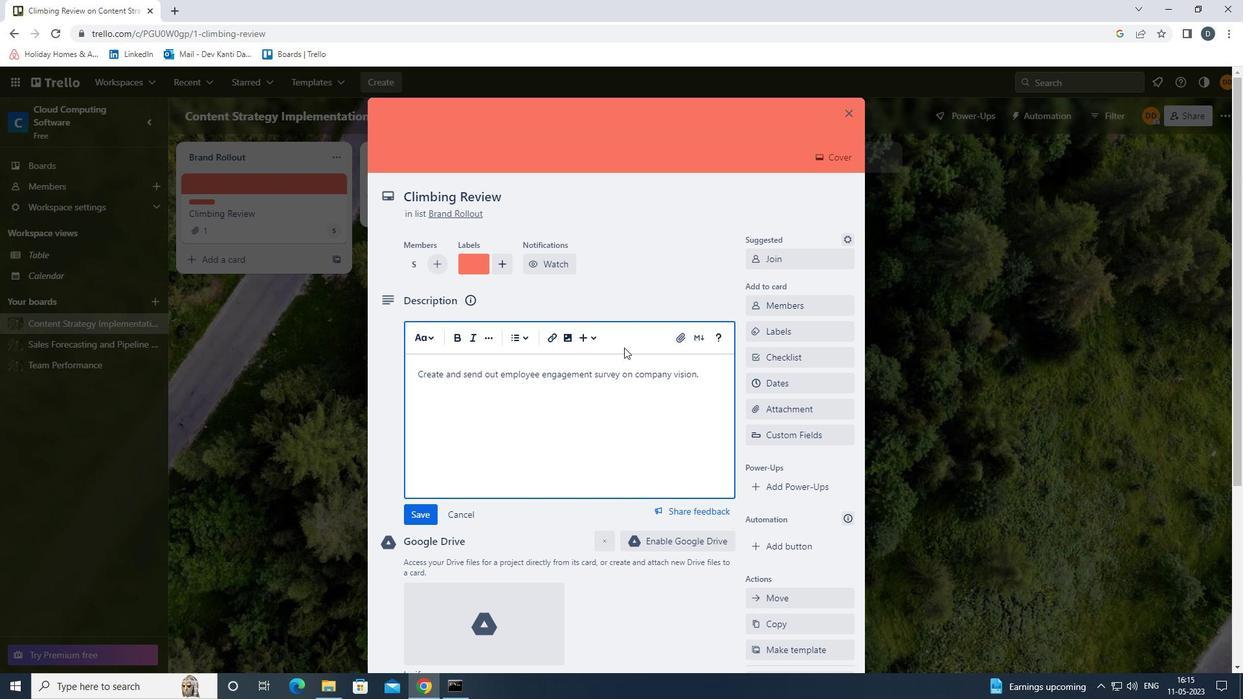 
Action: Mouse moved to (401, 513)
Screenshot: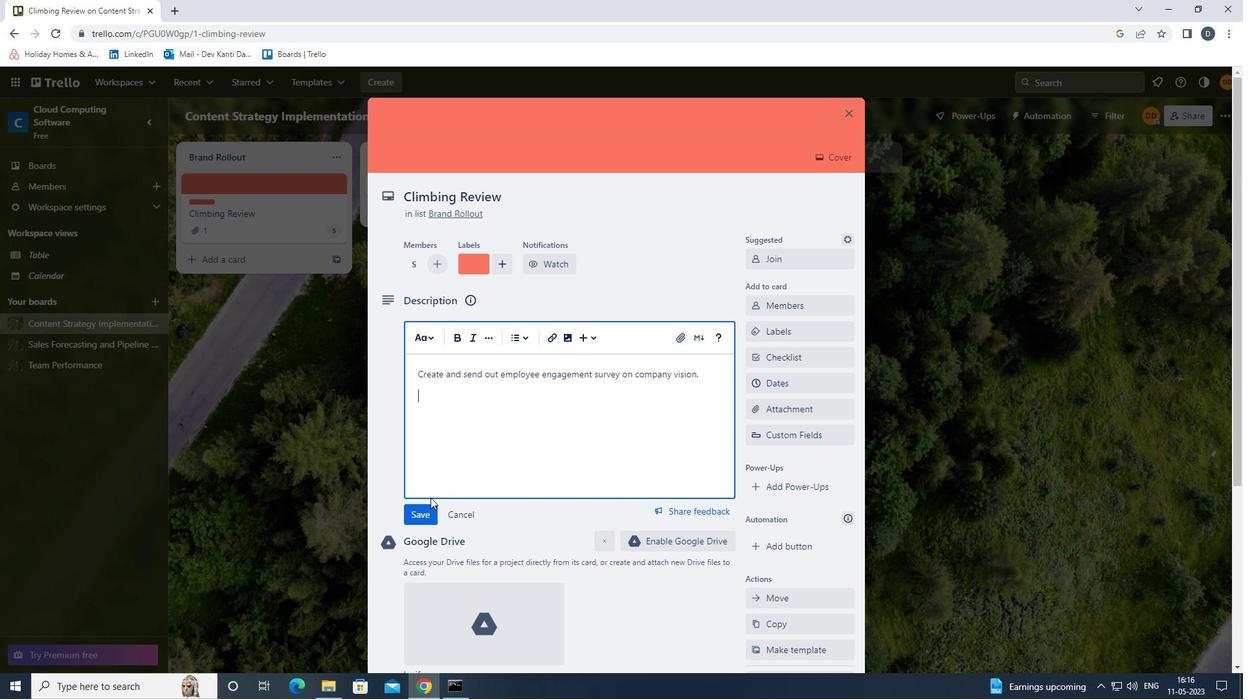 
Action: Mouse pressed left at (401, 513)
Screenshot: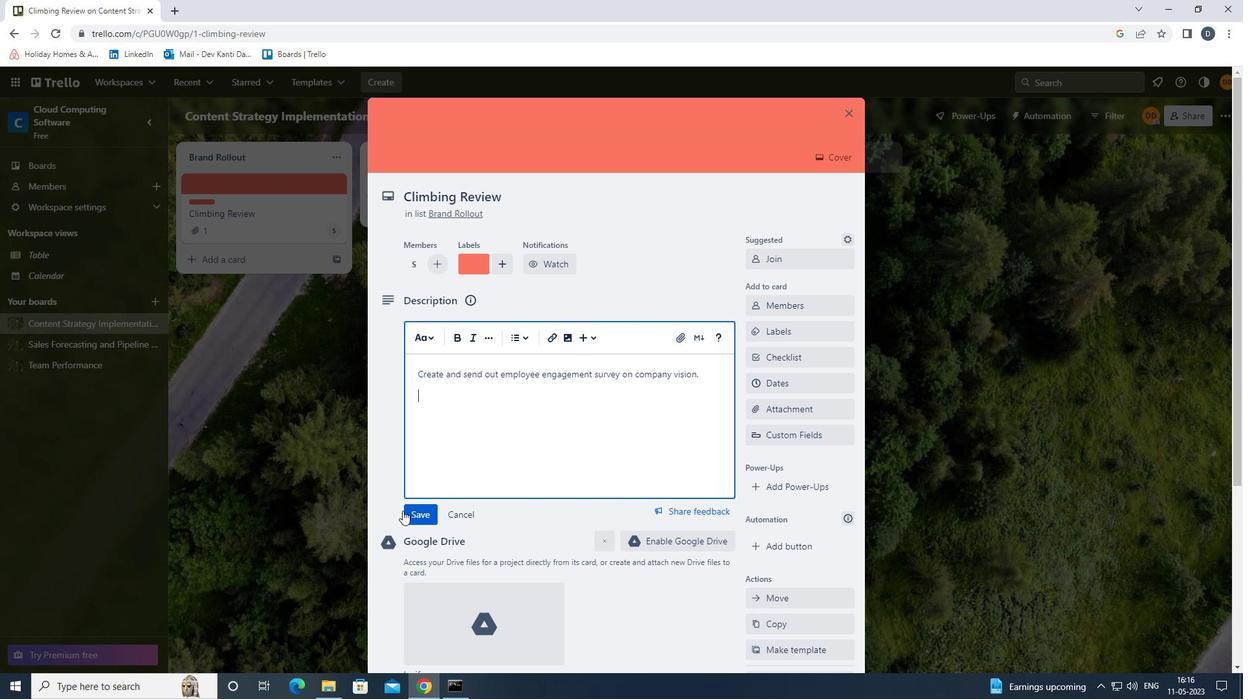 
Action: Mouse moved to (409, 514)
Screenshot: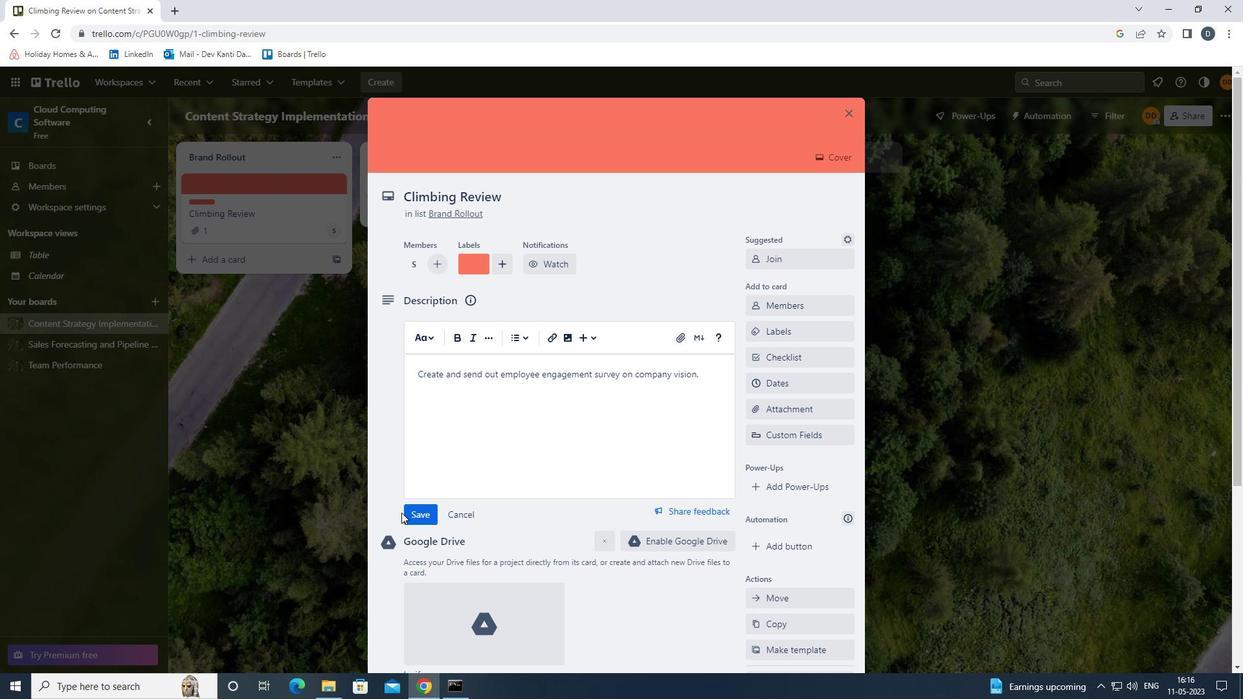 
Action: Mouse pressed left at (409, 514)
Screenshot: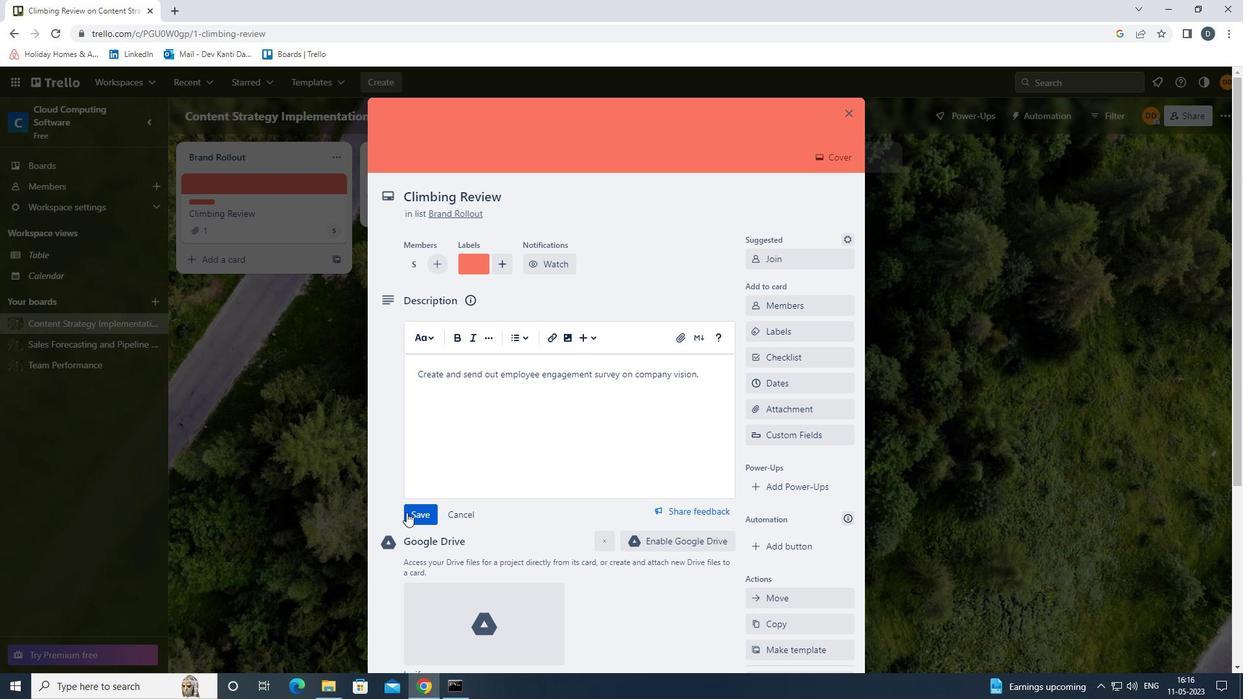 
Action: Mouse scrolled (409, 513) with delta (0, 0)
Screenshot: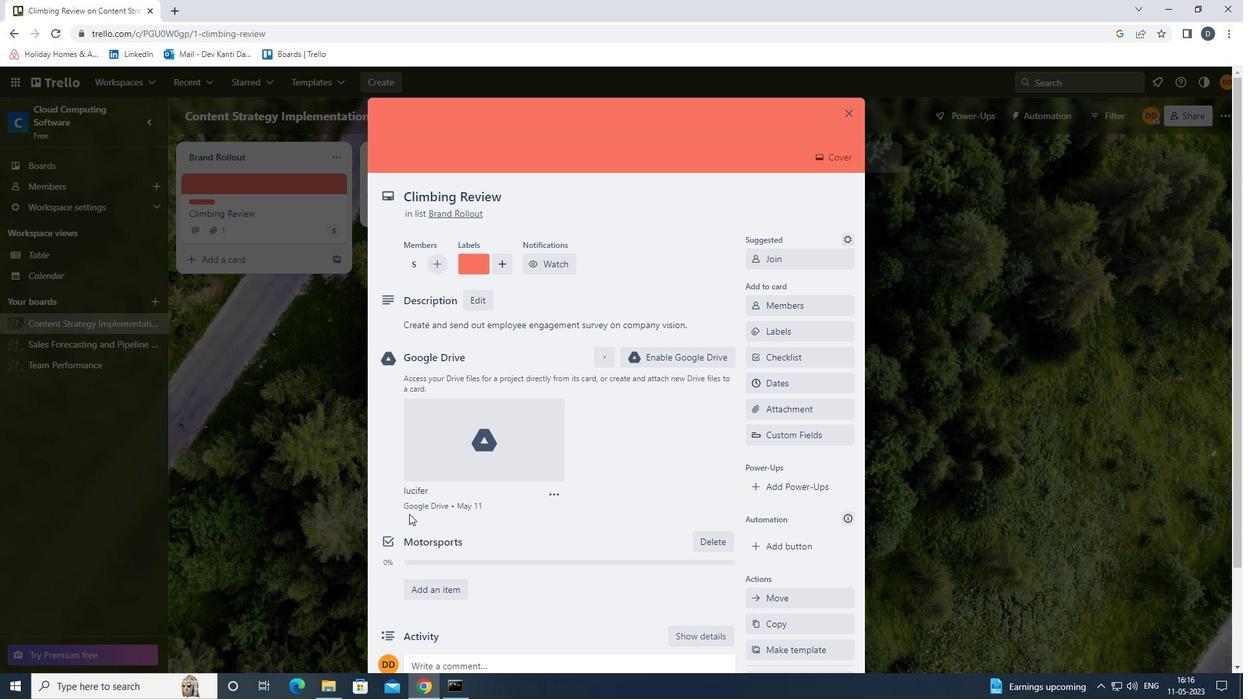 
Action: Mouse scrolled (409, 513) with delta (0, 0)
Screenshot: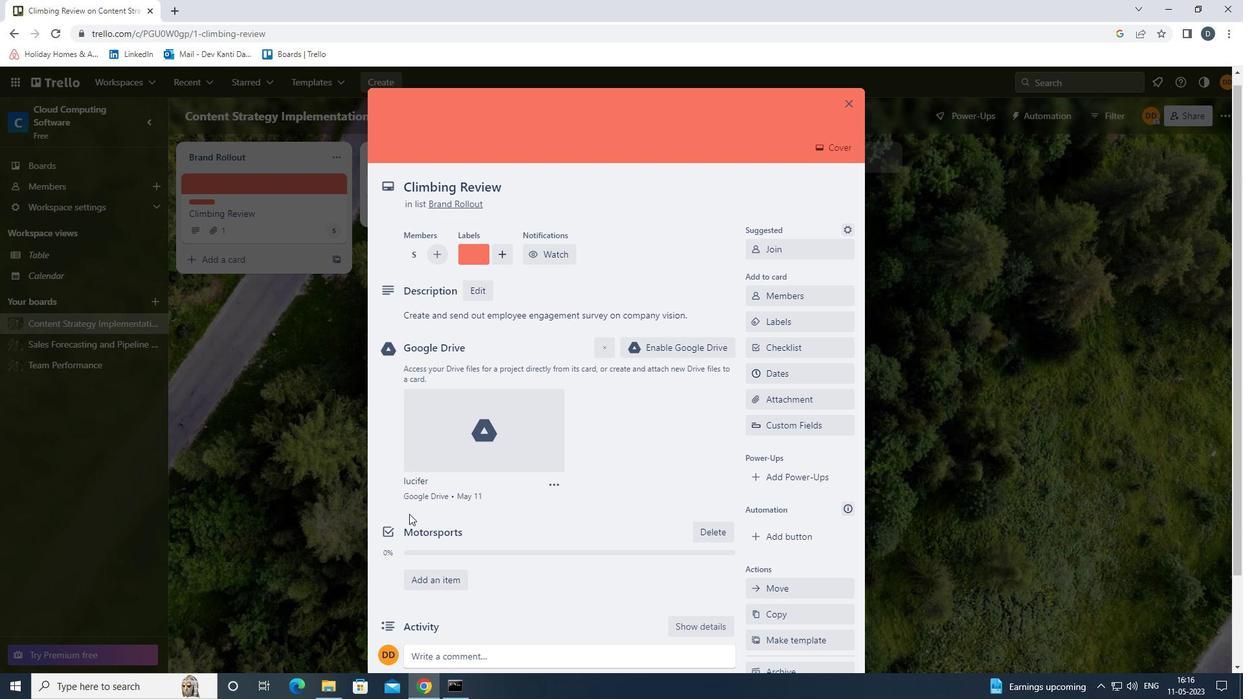 
Action: Mouse moved to (447, 546)
Screenshot: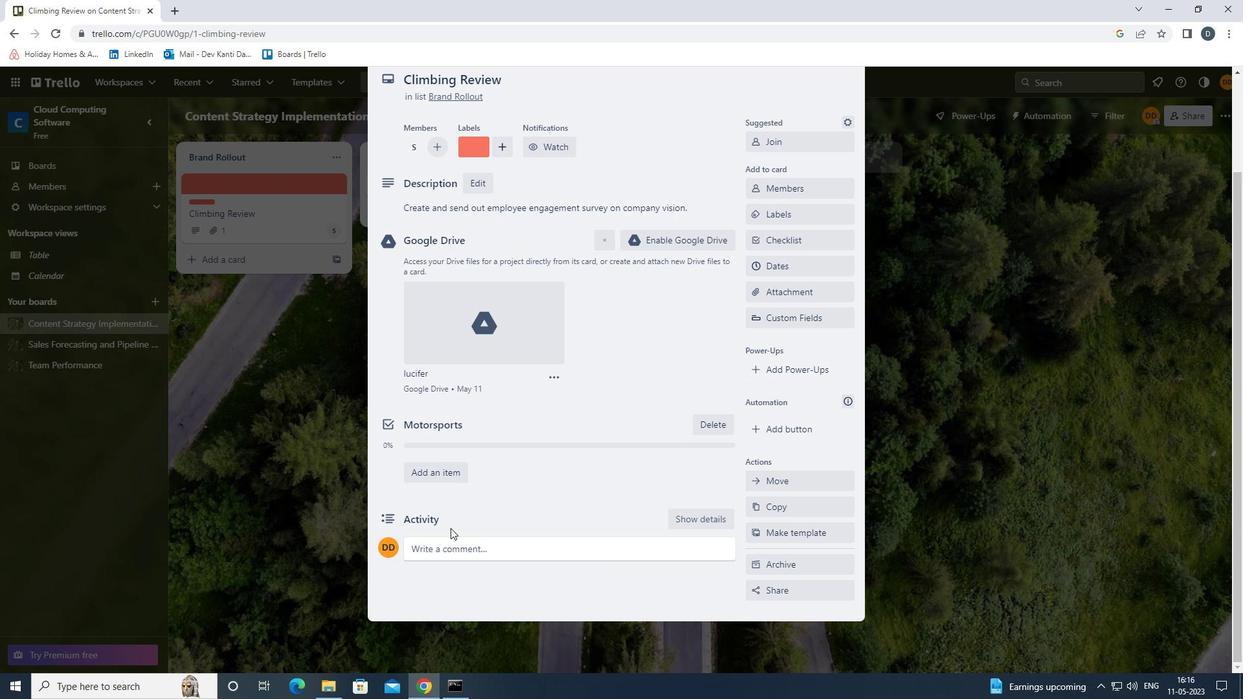 
Action: Mouse pressed left at (447, 546)
Screenshot: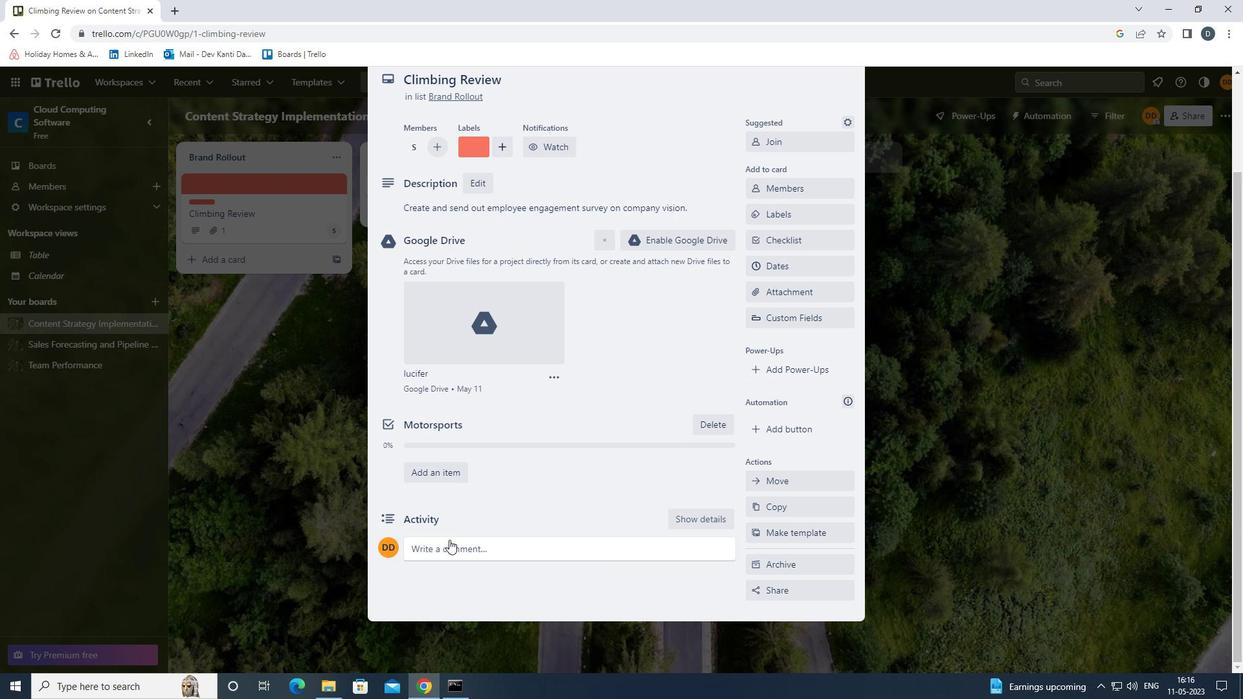 
Action: Mouse moved to (462, 585)
Screenshot: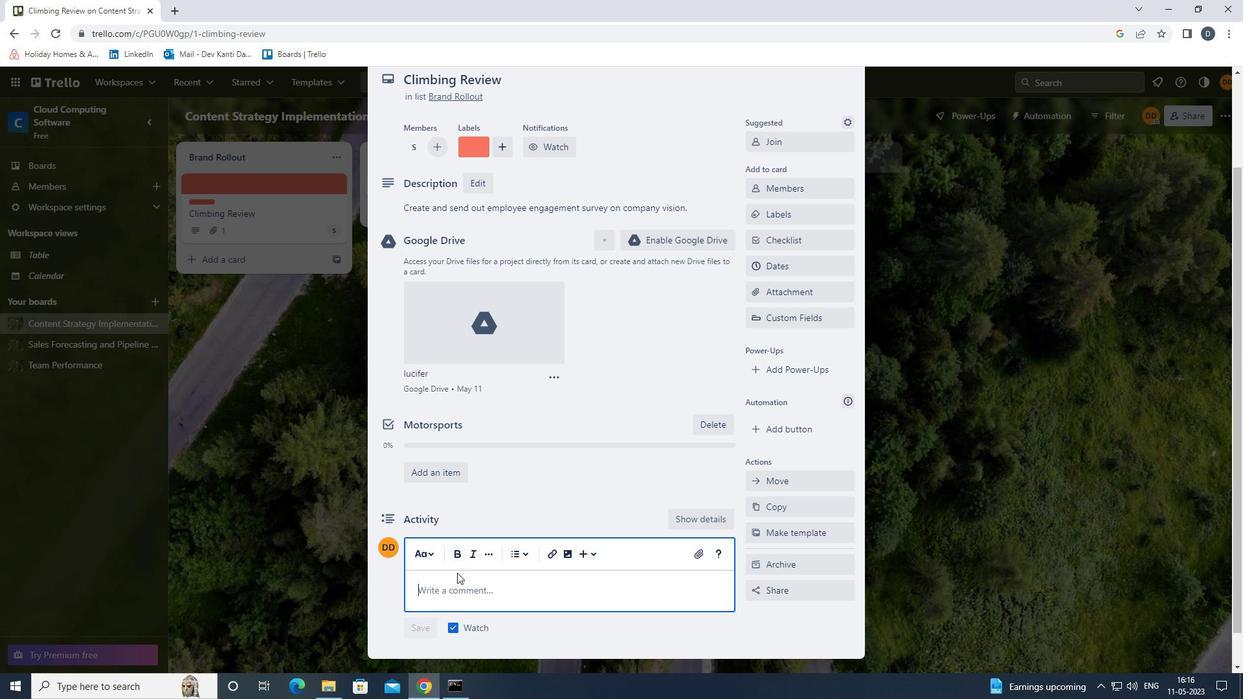 
Action: Key pressed <Key.shift>WE<Key.space>SHOULD<Key.space>APPROACH<Key.space>THIS<Key.space>TASK<Key.space>WITH<Key.space>A<Key.space>SENSE<Key.space>OF<Key.space>EXPERIMENTATION<Key.space>AND<Key.space>EXPLORATION,<Key.space>WILLING<Key.space>TO<Key.space>TRY<Key.space>NEW<Key.space>THINGS<Key.space>AND<Key.space>TAKE<Key.space>RISKS
Screenshot: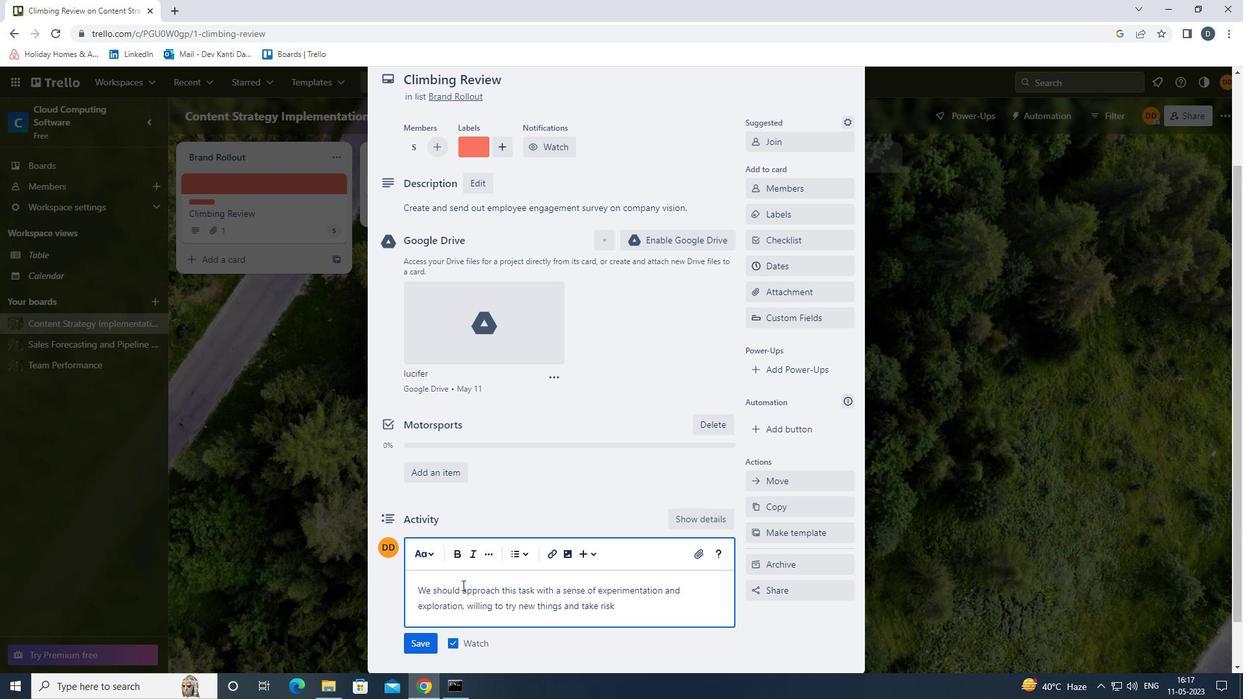 
Action: Mouse moved to (440, 619)
Screenshot: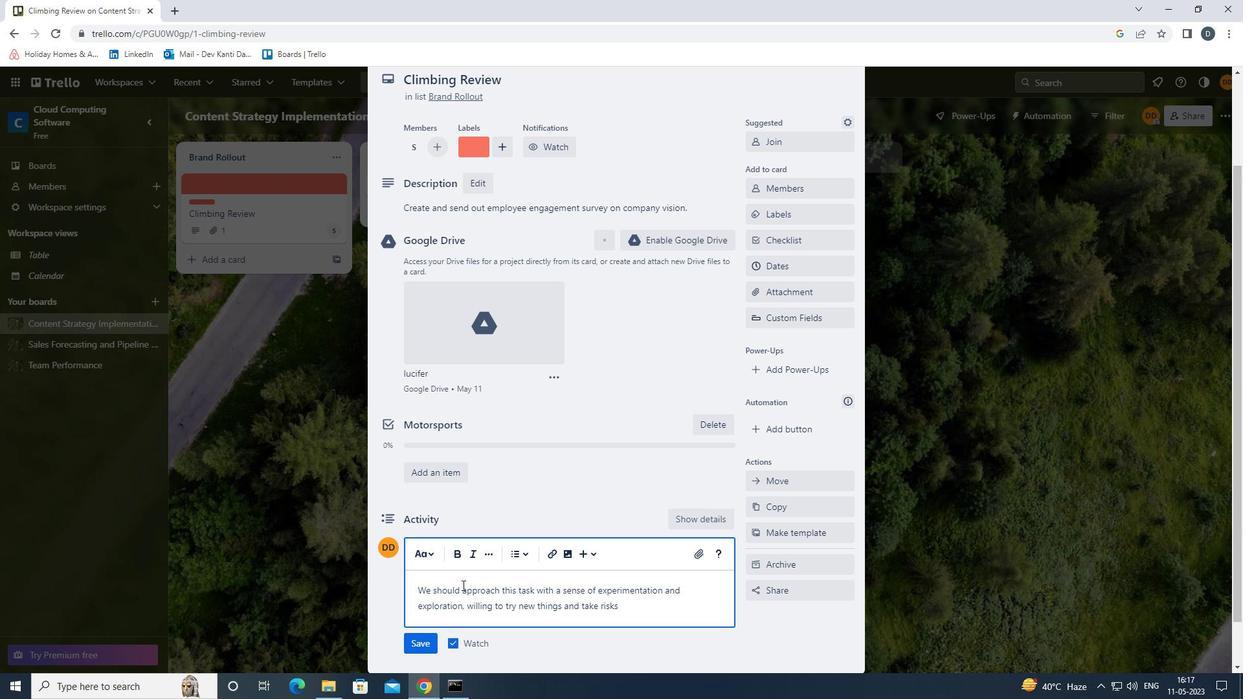 
Action: Key pressed .
Screenshot: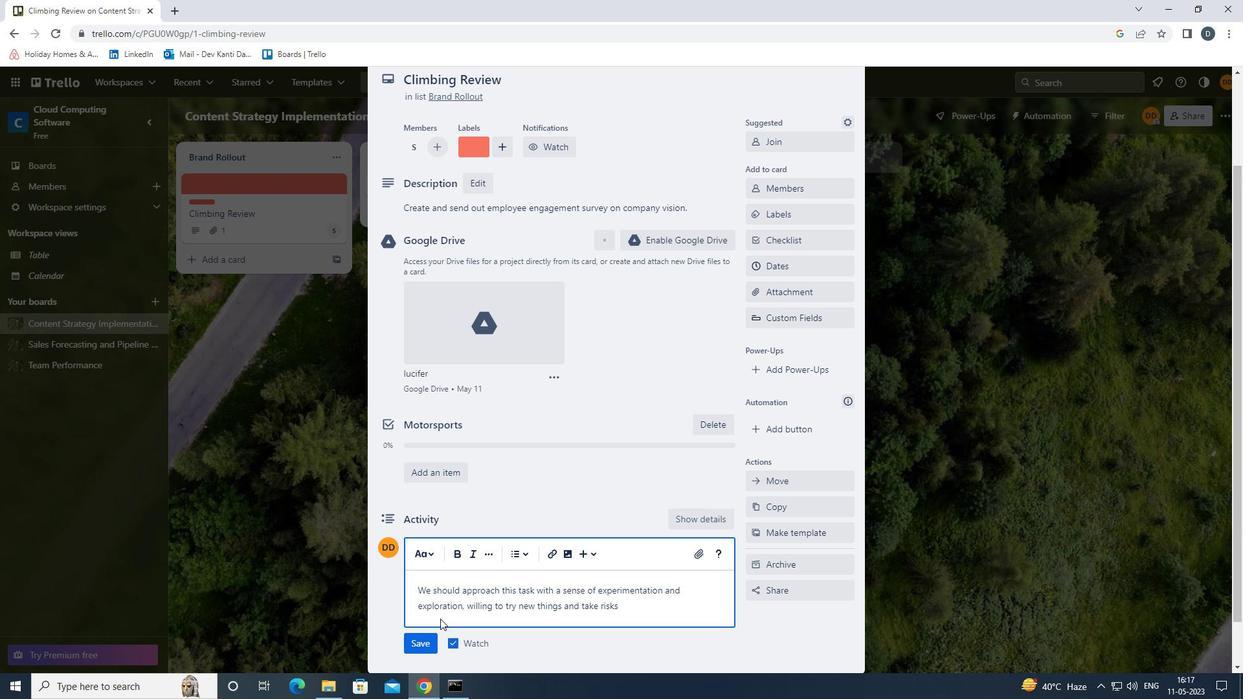 
Action: Mouse moved to (421, 643)
Screenshot: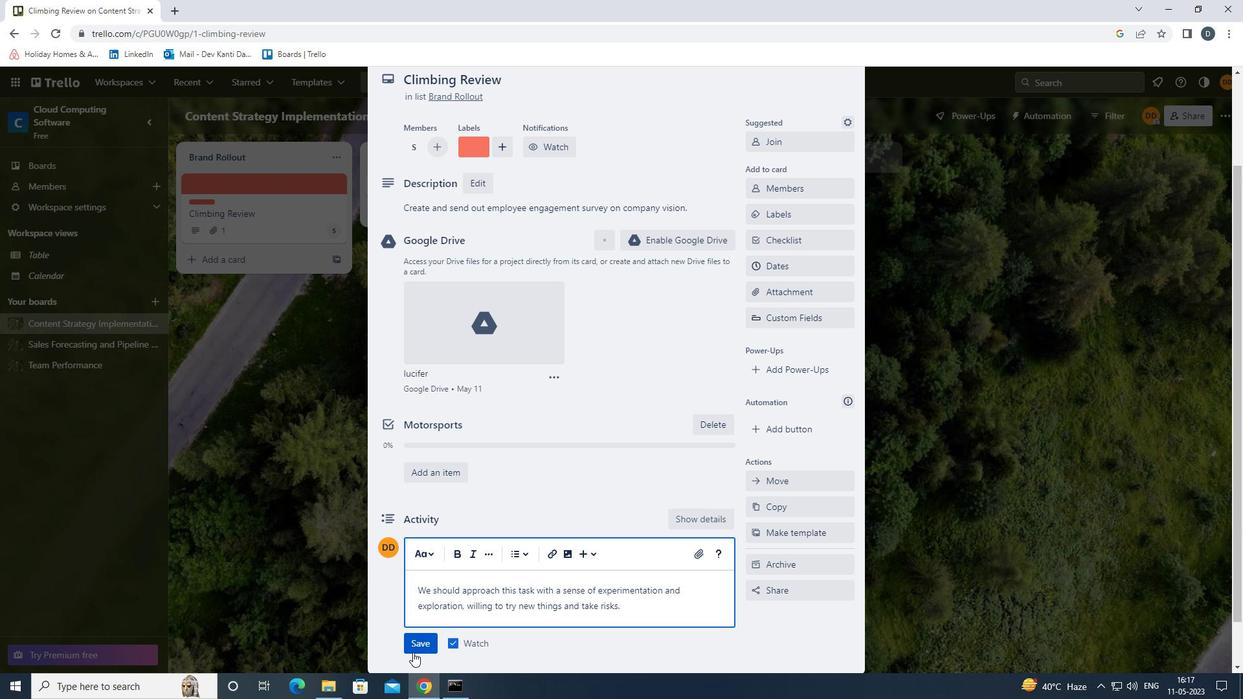 
Action: Mouse pressed left at (421, 643)
Screenshot: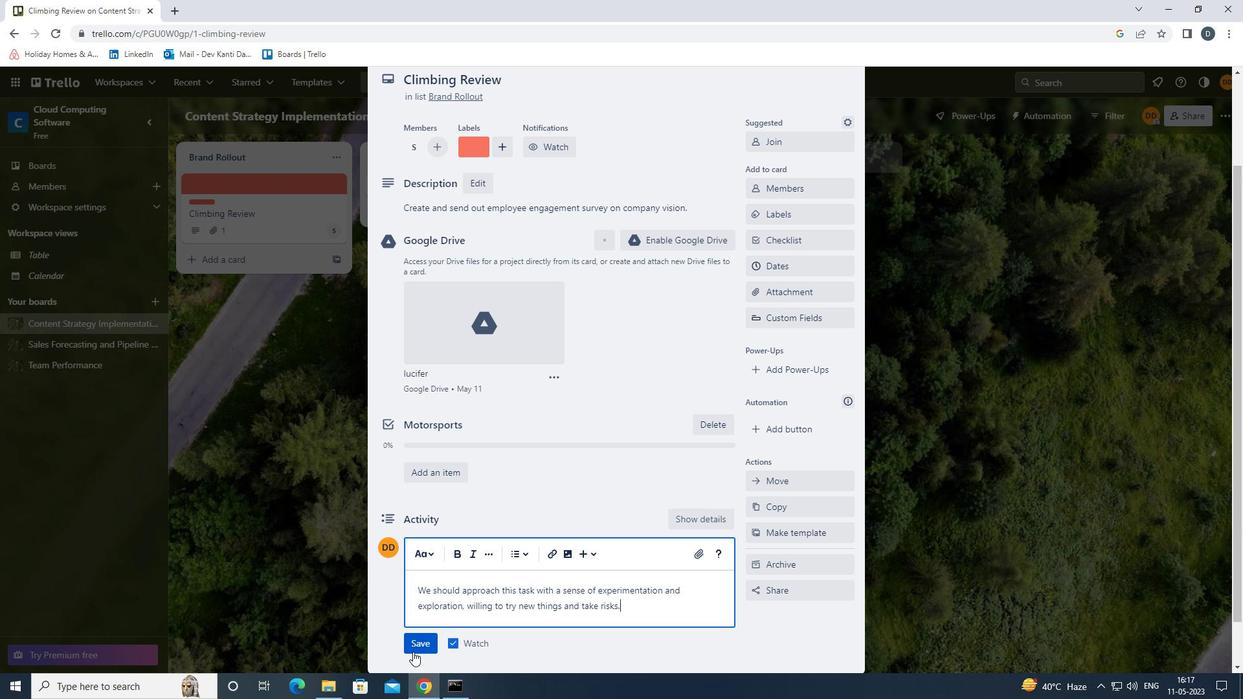 
Action: Mouse moved to (782, 269)
Screenshot: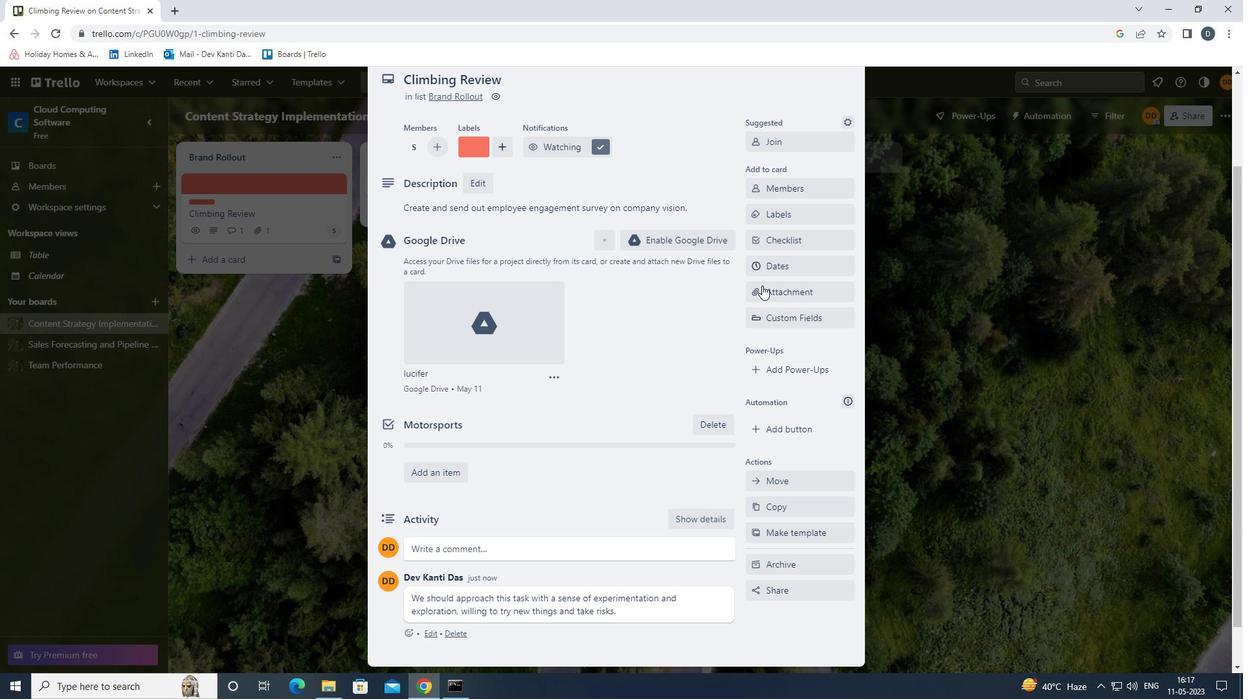 
Action: Mouse pressed left at (782, 269)
Screenshot: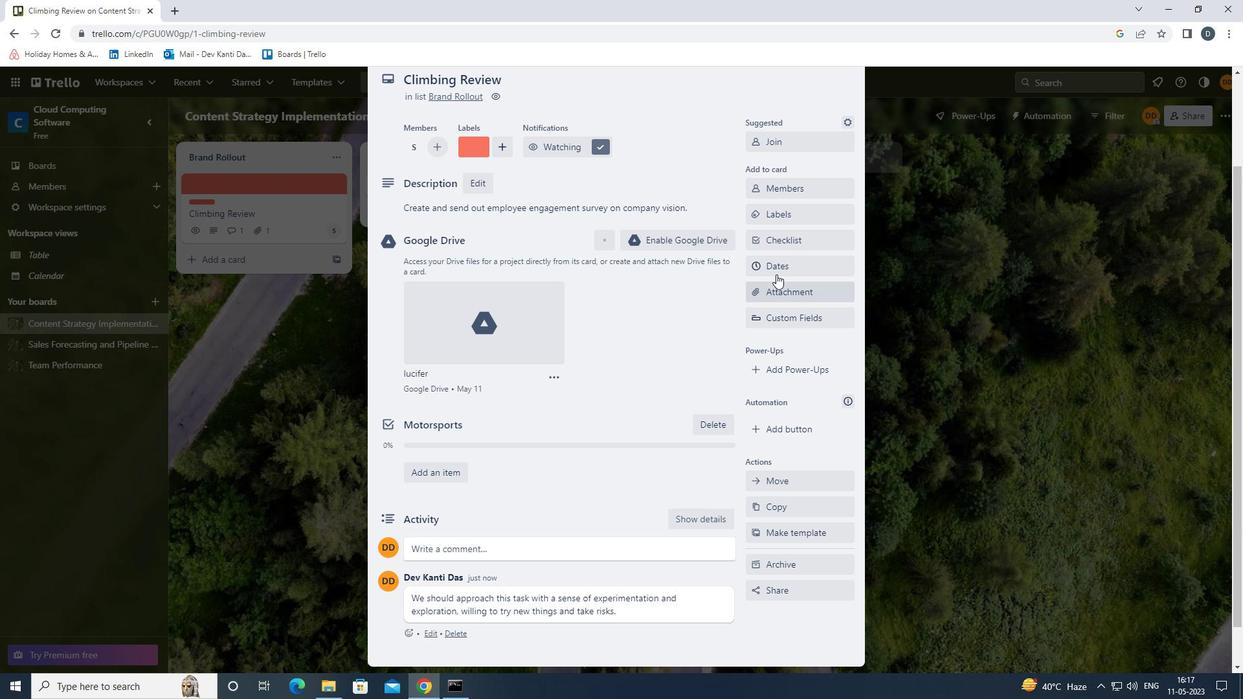 
Action: Mouse moved to (758, 349)
Screenshot: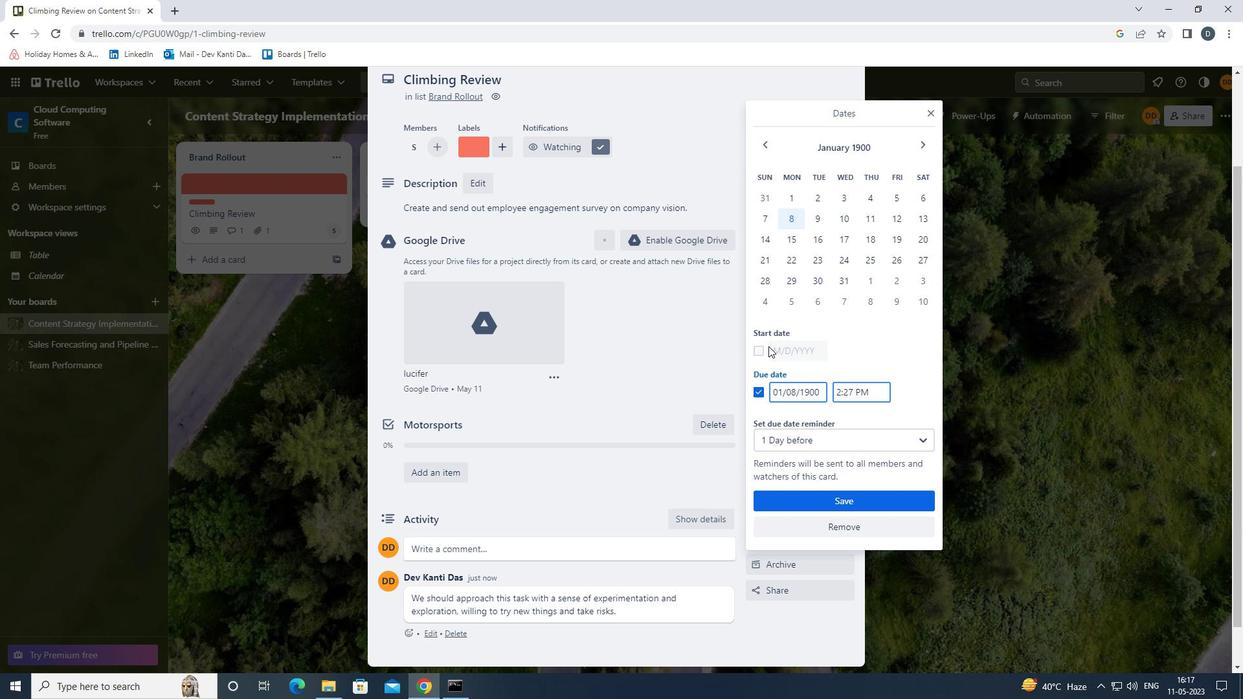 
Action: Mouse pressed left at (758, 349)
Screenshot: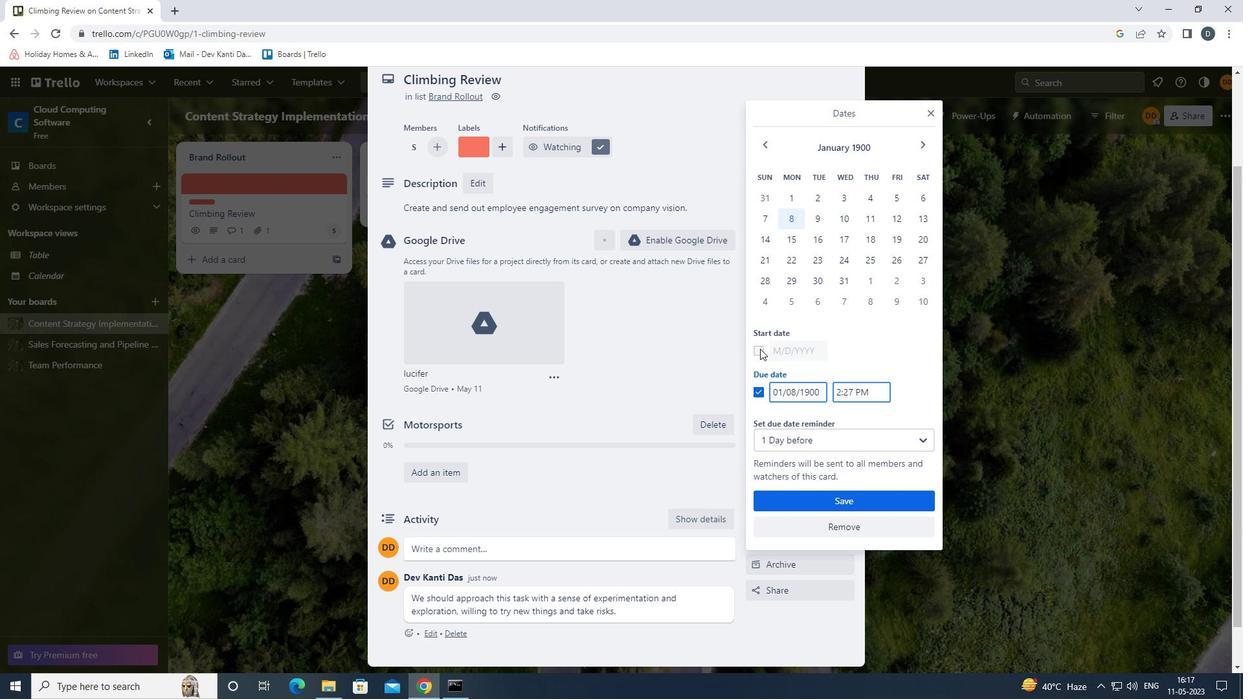 
Action: Mouse moved to (812, 204)
Screenshot: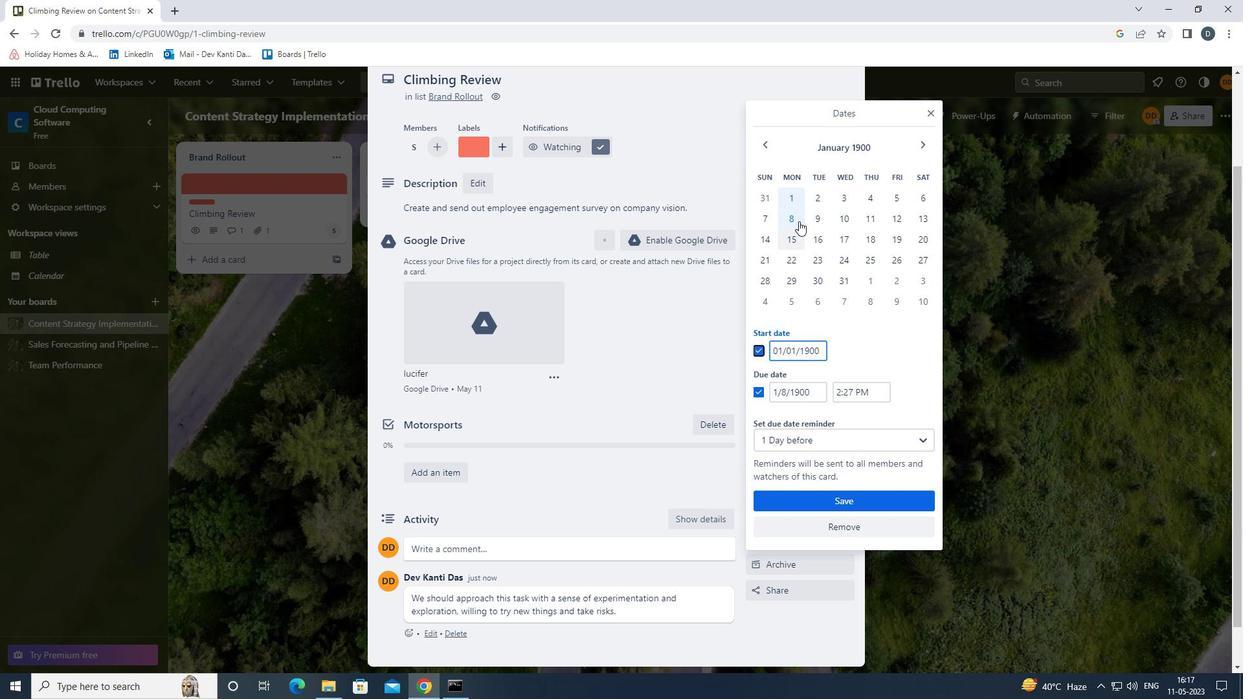 
Action: Mouse pressed left at (812, 204)
Screenshot: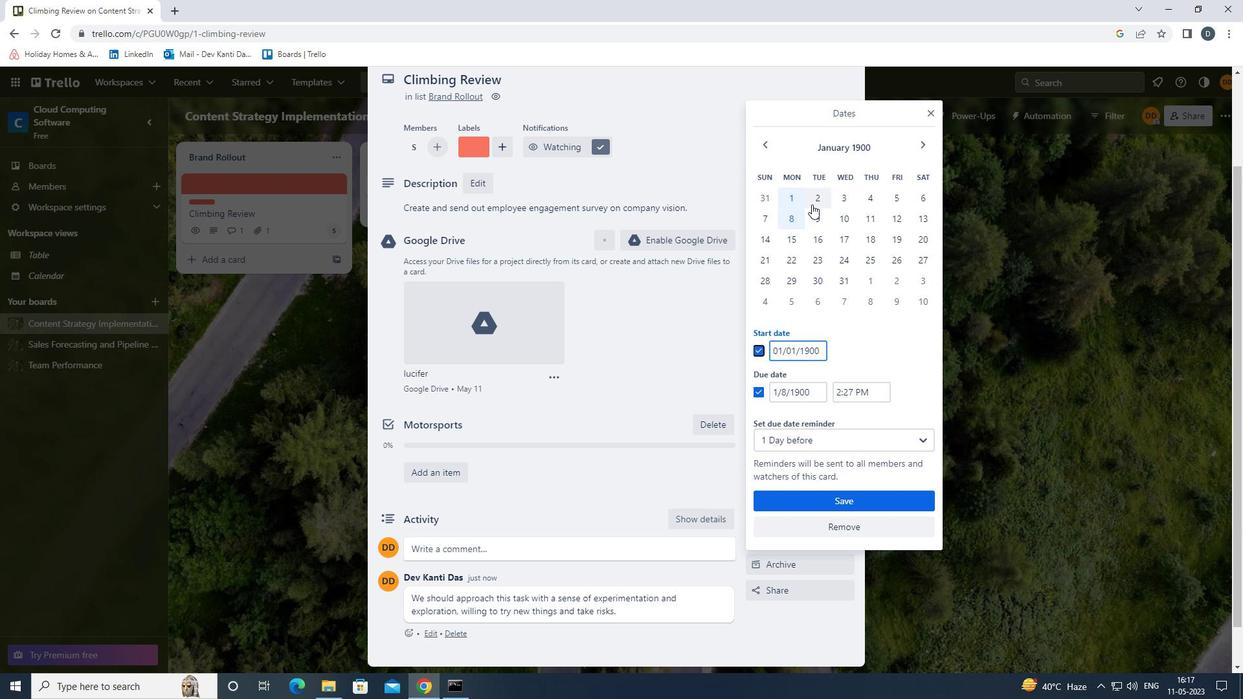 
Action: Mouse moved to (815, 214)
Screenshot: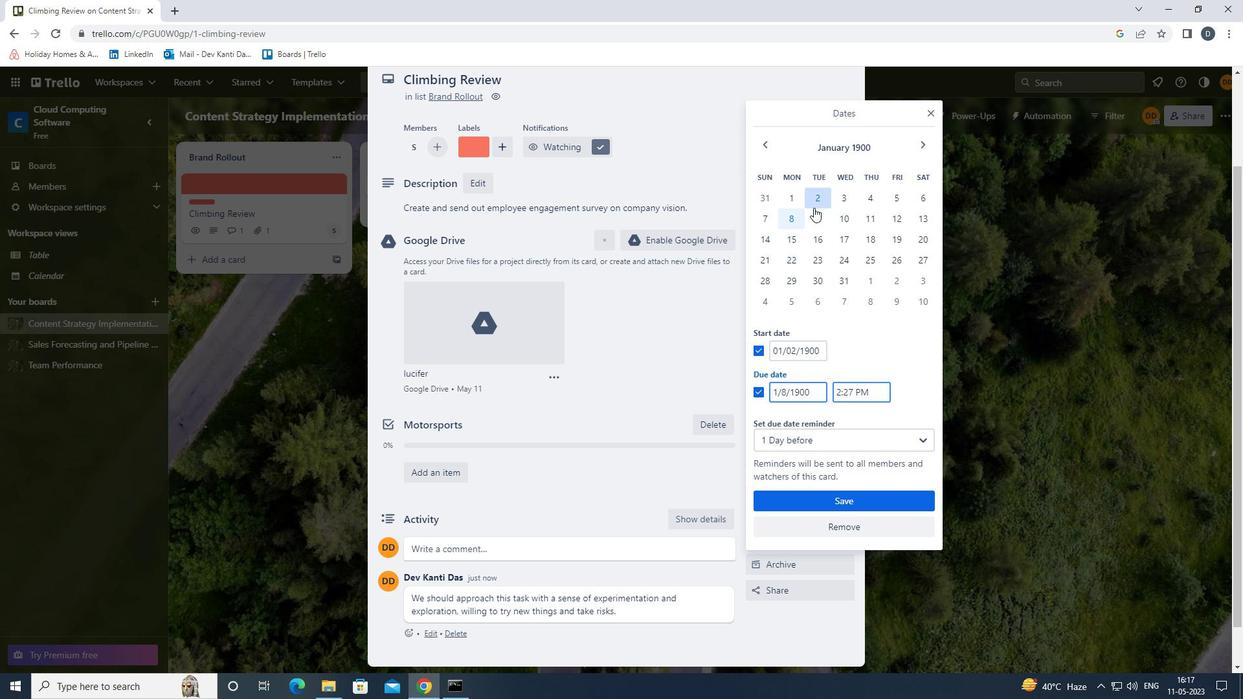 
Action: Mouse pressed left at (815, 214)
Screenshot: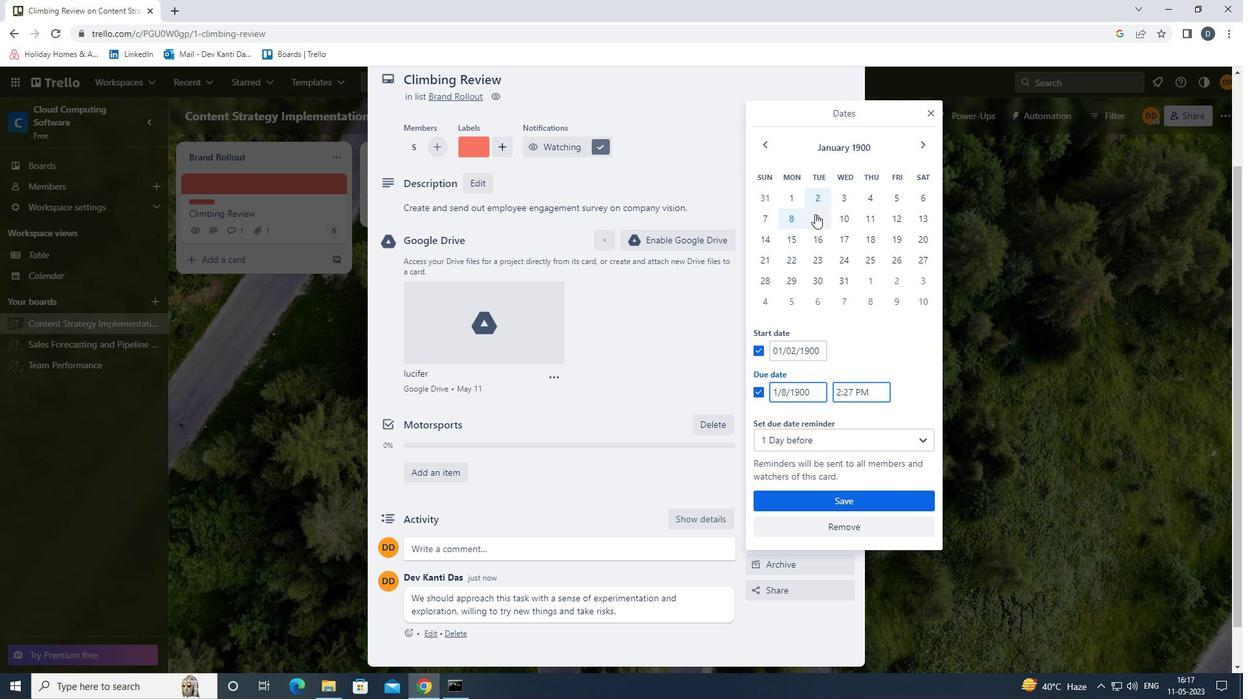 
Action: Mouse moved to (841, 498)
Screenshot: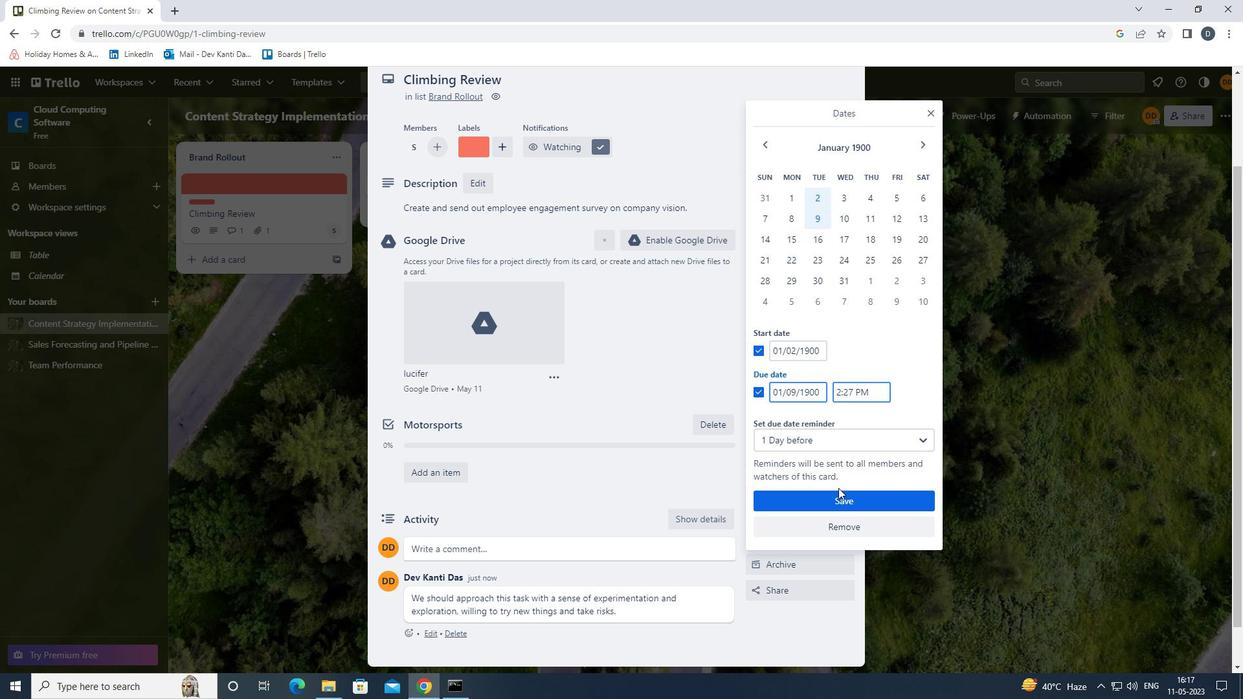 
Action: Mouse pressed left at (841, 498)
Screenshot: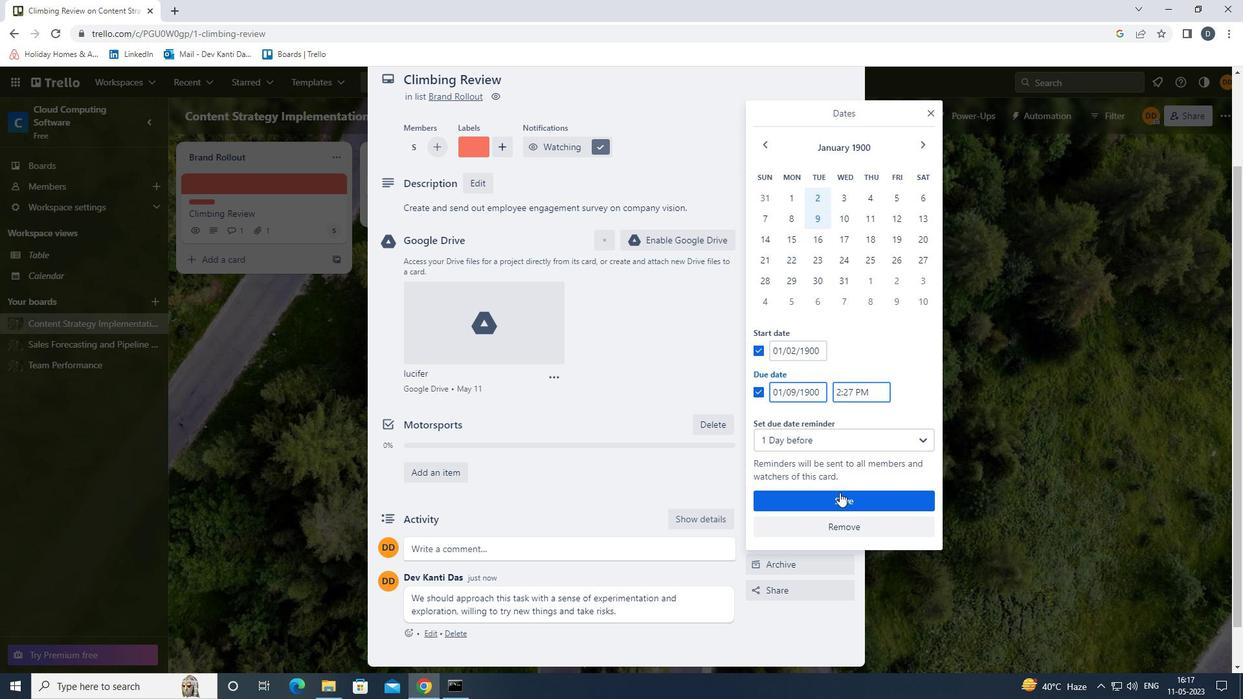 
Action: Mouse moved to (838, 498)
Screenshot: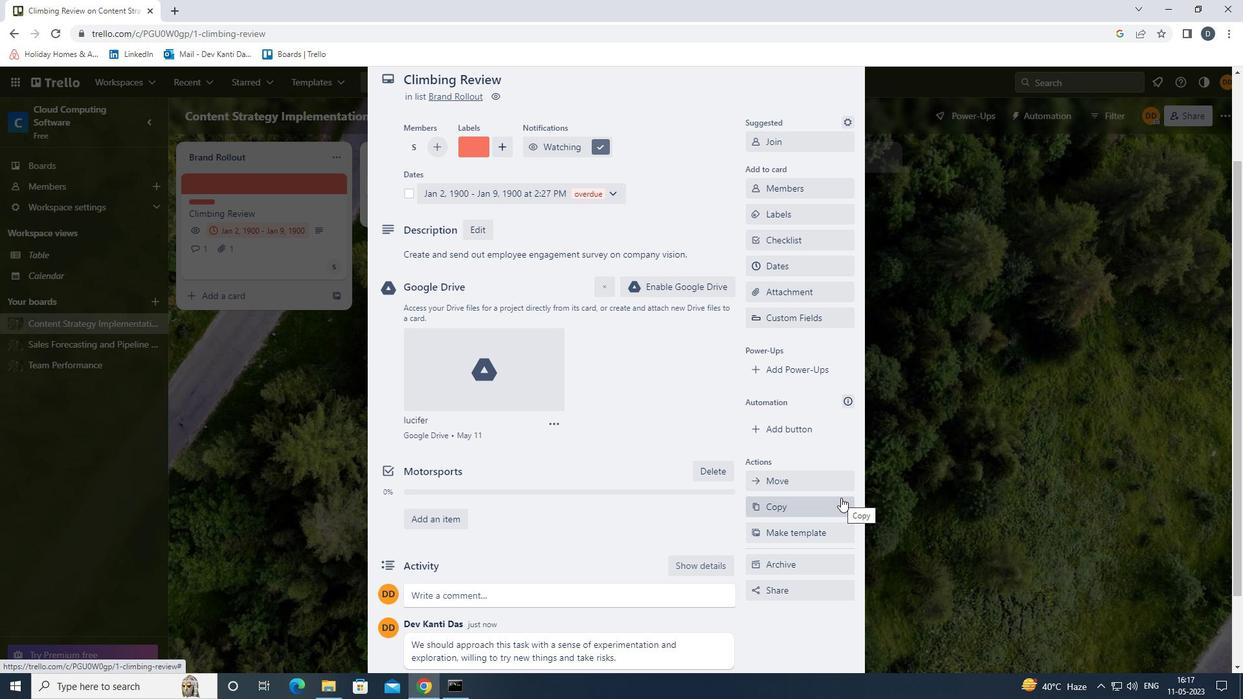 
Action: Mouse scrolled (838, 498) with delta (0, 0)
Screenshot: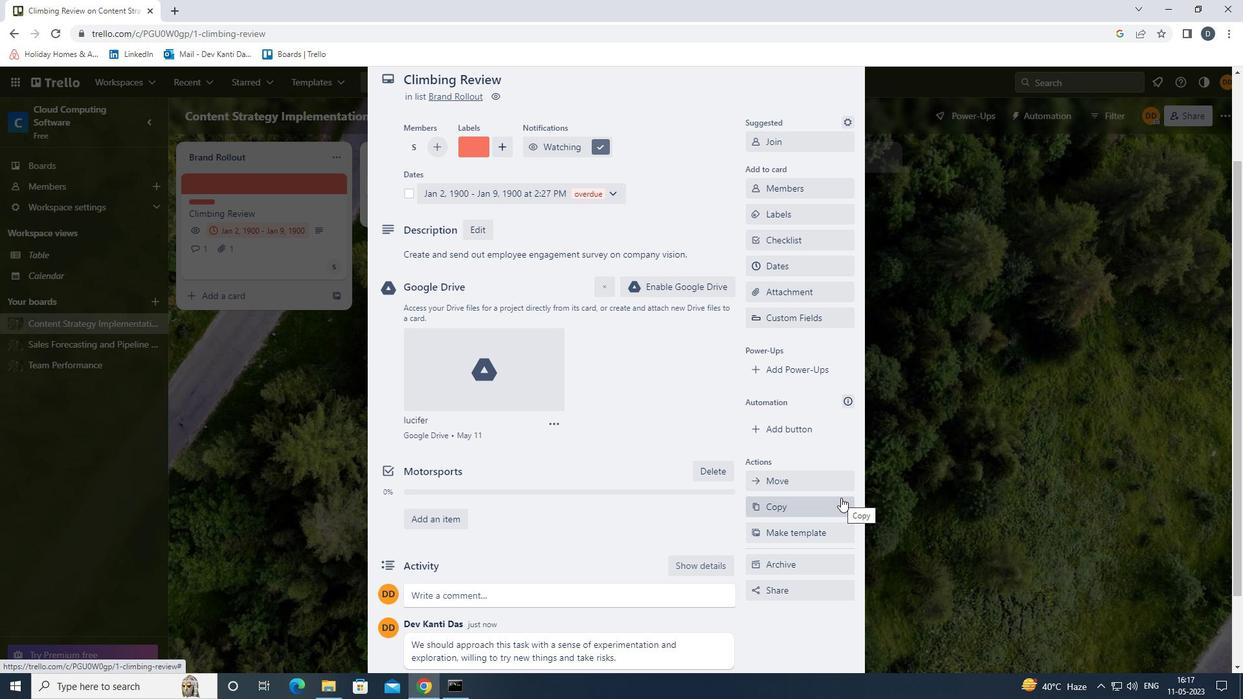 
Action: Mouse scrolled (838, 498) with delta (0, 0)
Screenshot: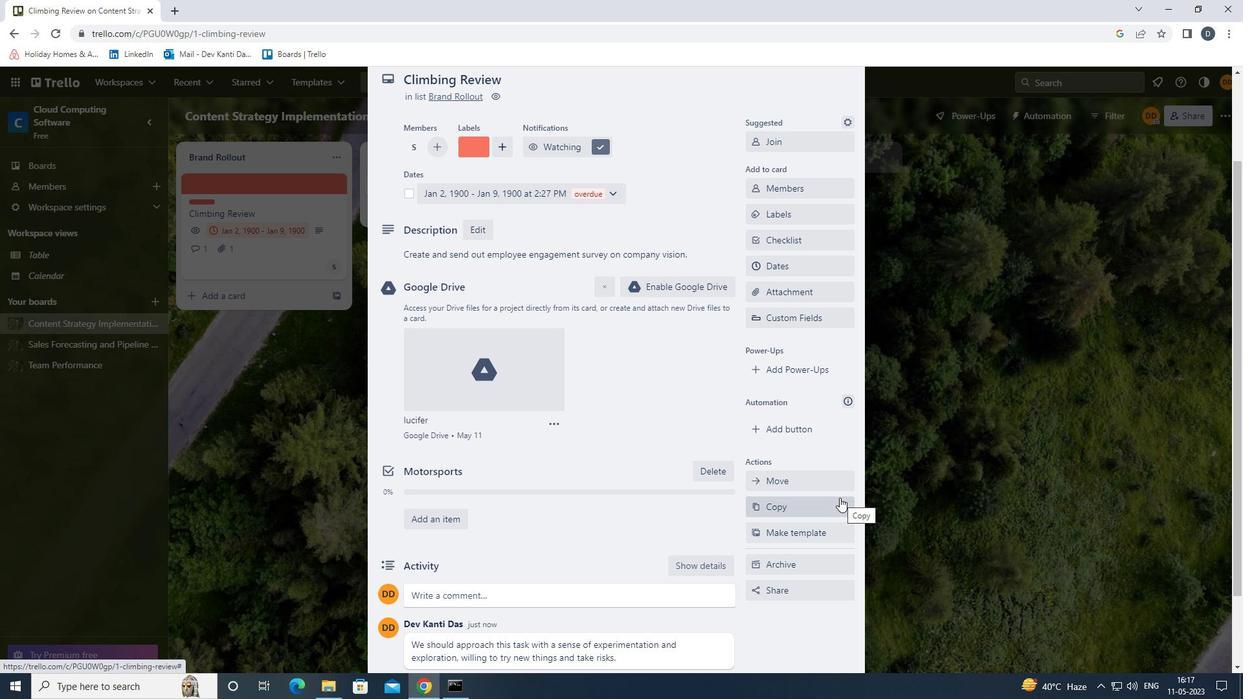 
Action: Mouse moved to (848, 117)
Screenshot: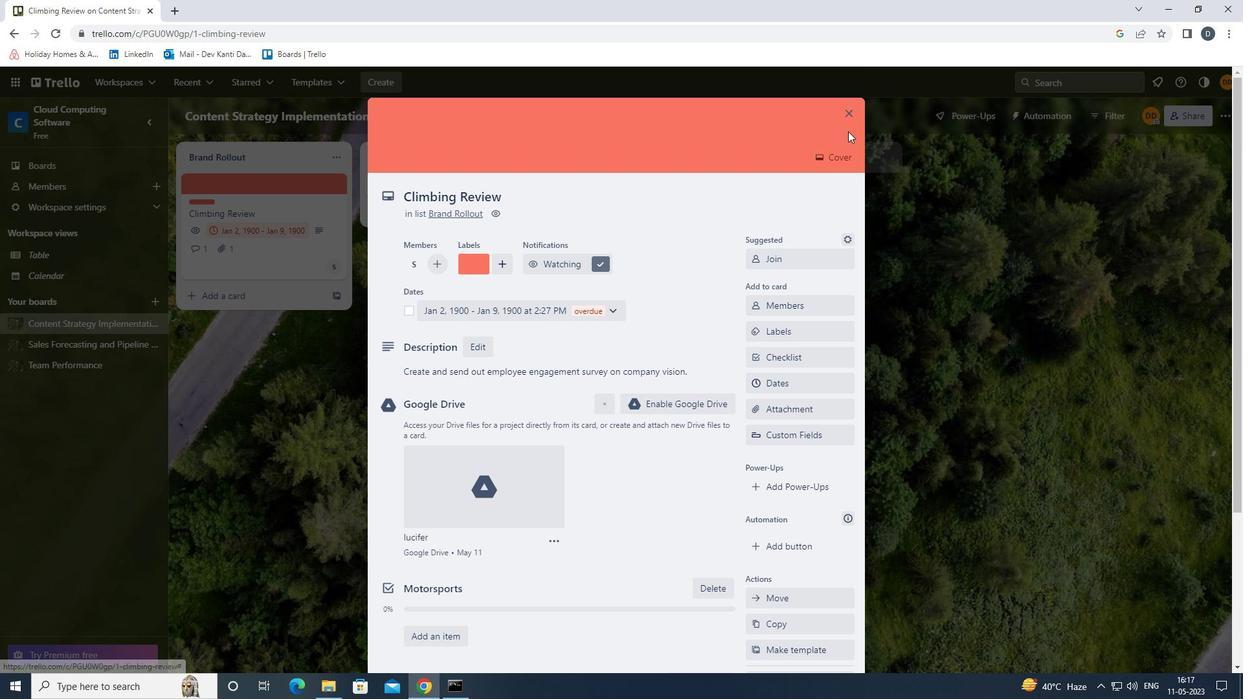 
Action: Mouse pressed left at (848, 117)
Screenshot: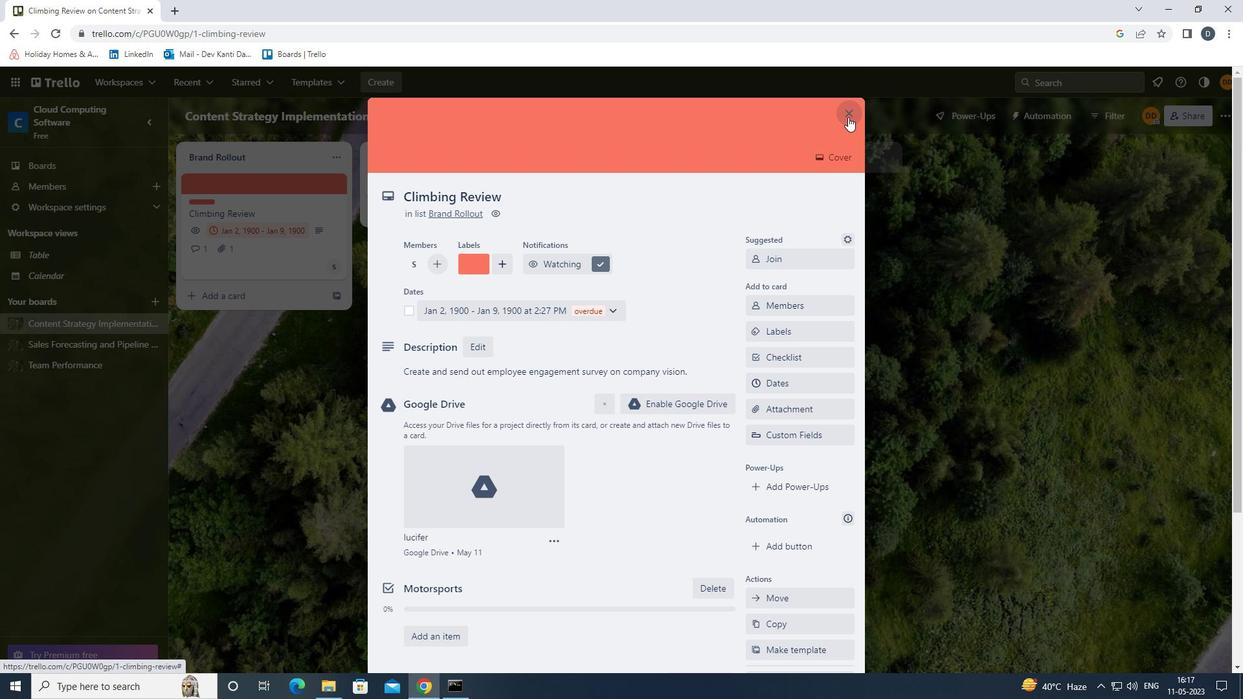 
Action: Mouse moved to (851, 280)
Screenshot: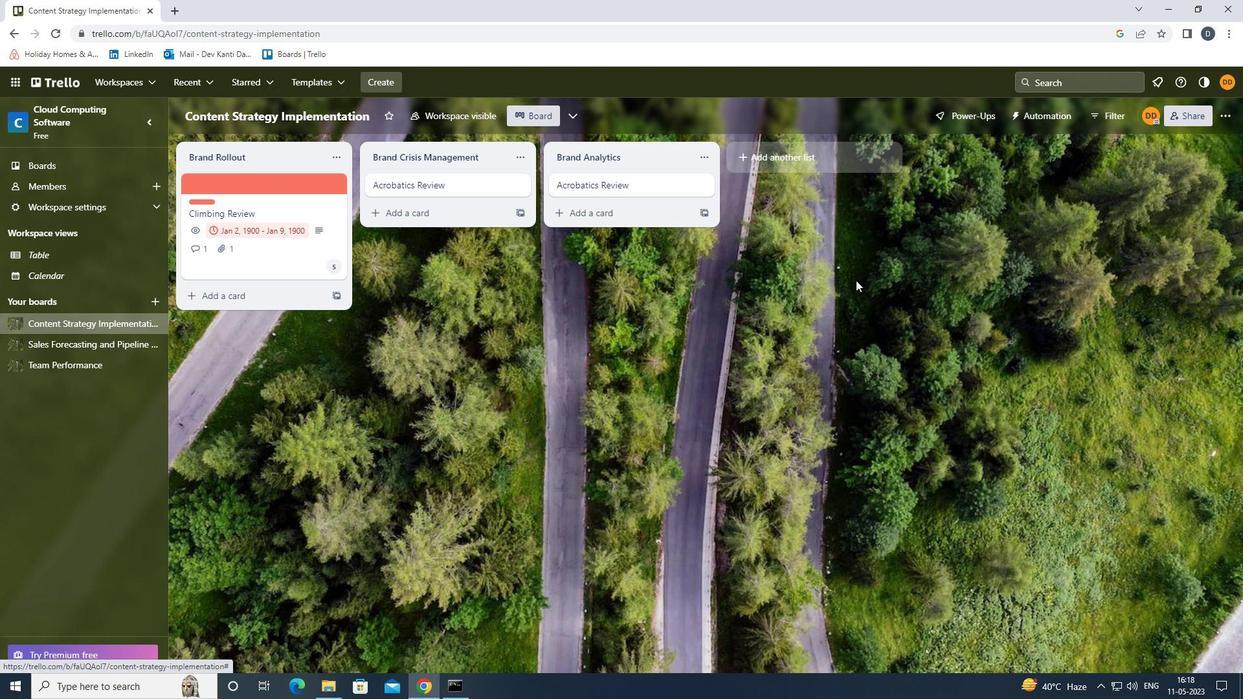 
